 Task: Create new customer invoice with Date Opened: 19-May-23, Select Customer: Palais Royal, Terms: Net 30. Make invoice entry for item-1 with Date: 19-May-23, Description: Victoria's Secret Incredible Max High Impact Sports Bra Black (34-D)
, Income Account: Income:Sales, Quantity: 3, Unit Price: 14.29, Sales Tax: Y, Sales Tax Included: N, Tax Table: Sales Tax. Make entry for item-2 with Date: 19-May-23, Description: Johnson's Tear-Free Bedtime Baby Bath Soothing Aromas (15 oz), Income Account: Income:Sales, Quantity: 2, Unit Price: 15.99, Sales Tax: Y, Sales Tax Included: N, Tax Table: Sales Tax. Post Invoice with Post Date: 19-May-23, Post to Accounts: Assets:Accounts Receivable. Pay / Process Payment with Transaction Date: 17-Jun-23, Amount: 77.84, Transfer Account: Checking Account. Go to 'Print Invoice'.
Action: Mouse moved to (161, 26)
Screenshot: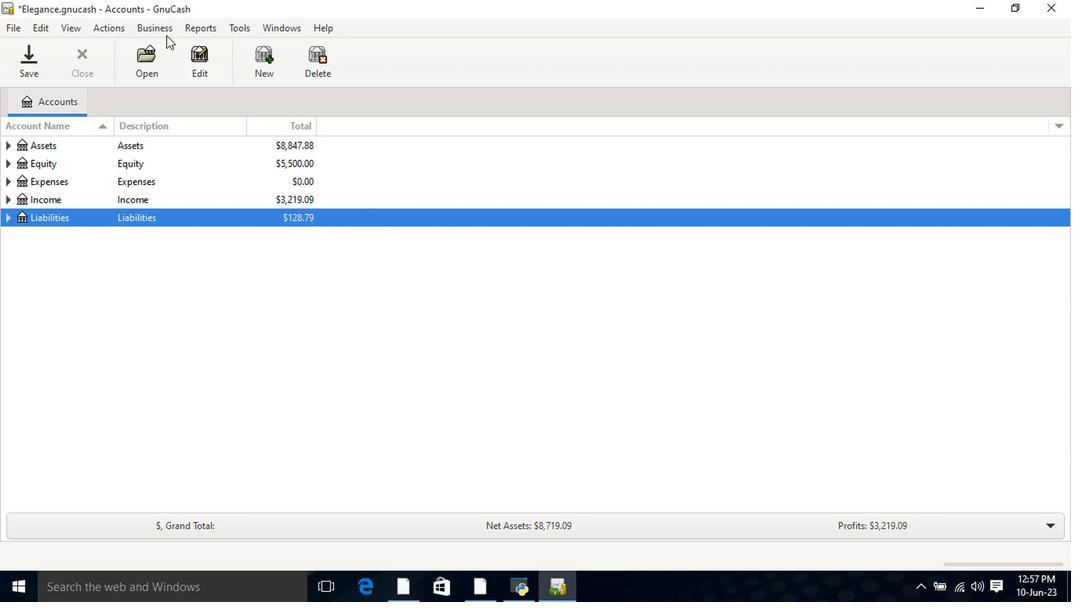 
Action: Mouse pressed left at (161, 26)
Screenshot: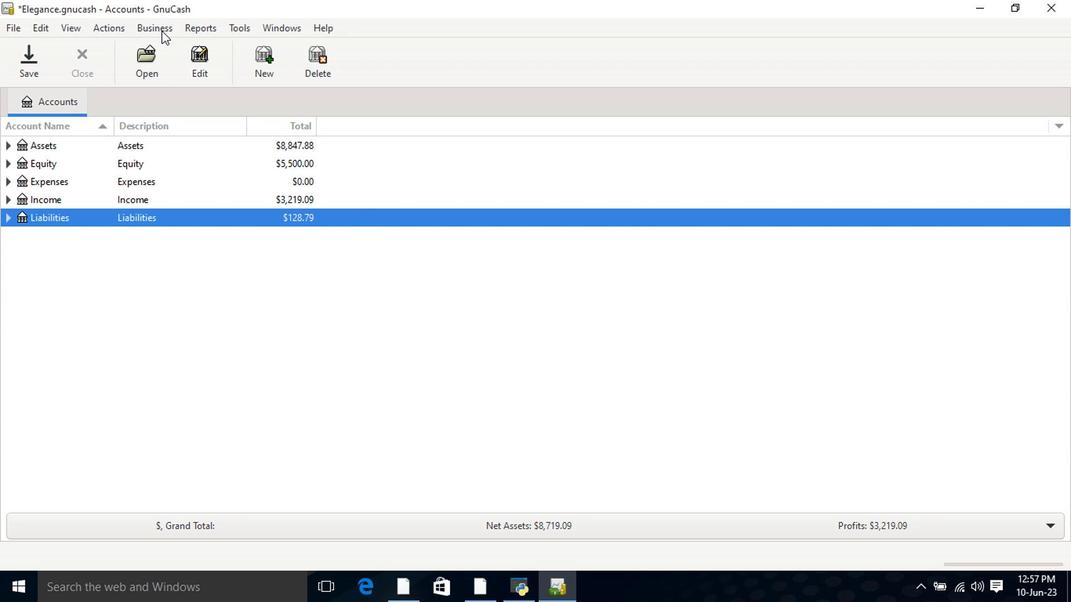 
Action: Mouse moved to (164, 36)
Screenshot: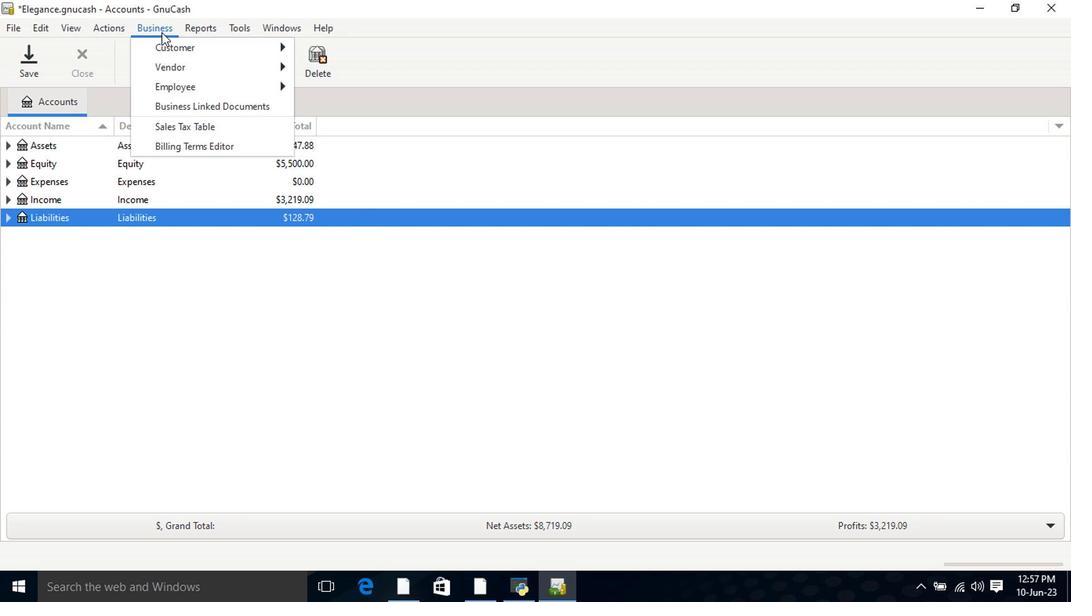 
Action: Mouse pressed left at (164, 36)
Screenshot: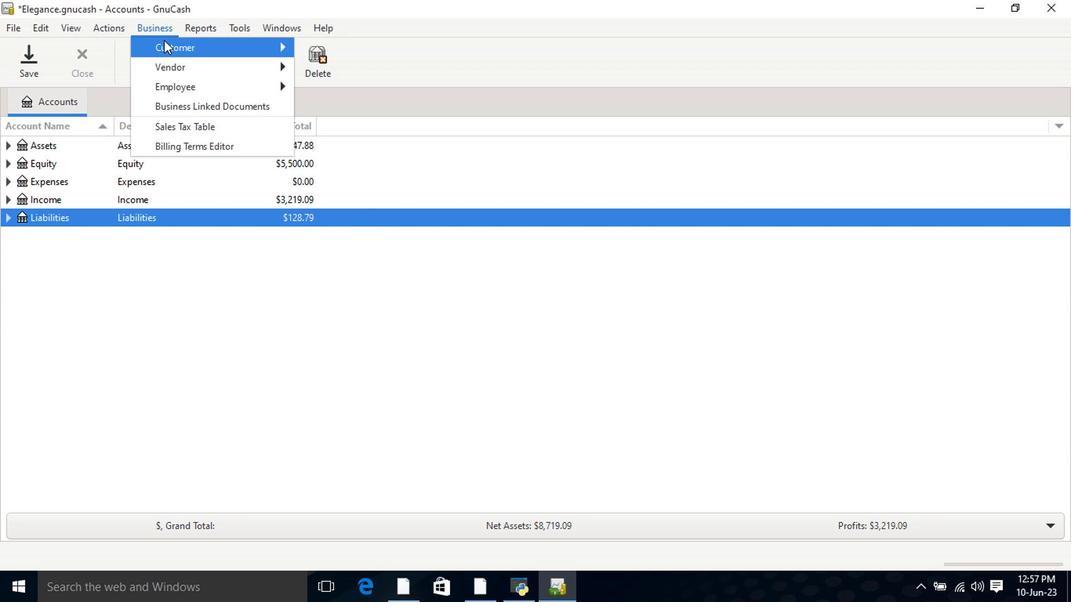 
Action: Mouse moved to (329, 100)
Screenshot: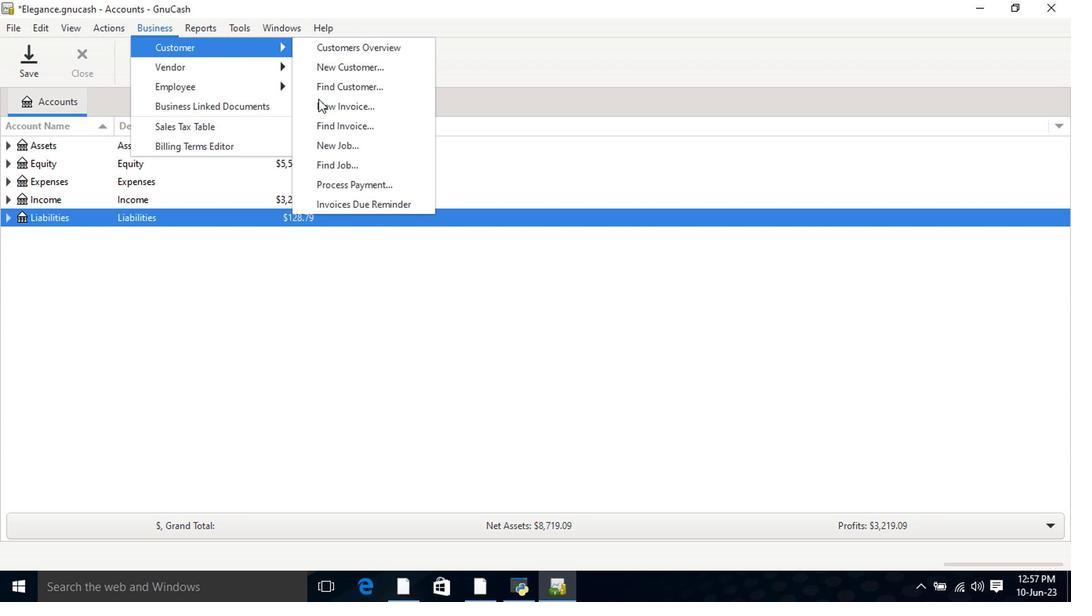 
Action: Mouse pressed left at (329, 100)
Screenshot: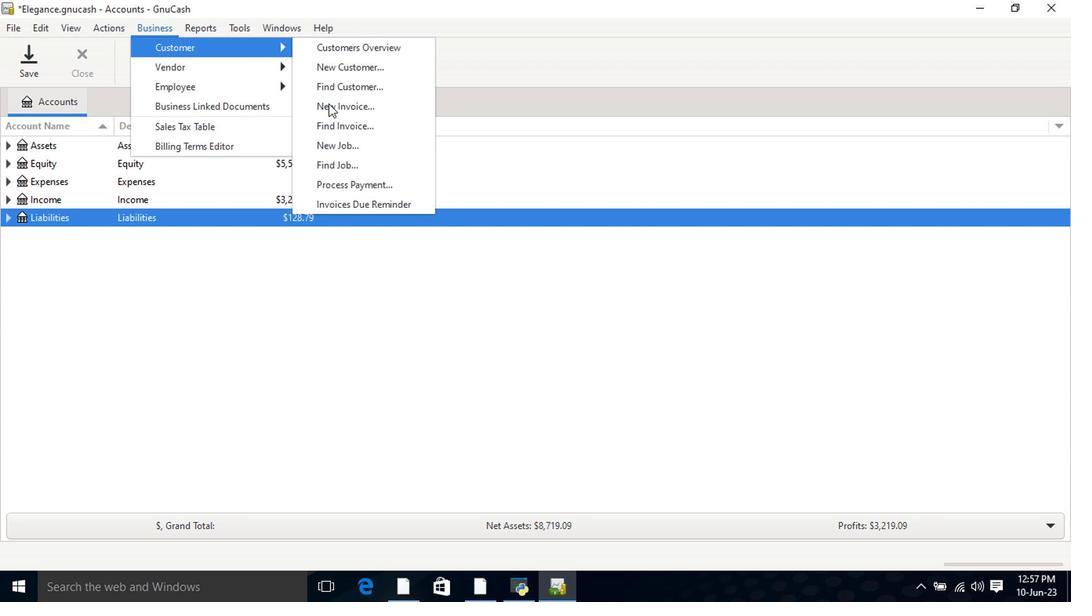 
Action: Mouse moved to (639, 240)
Screenshot: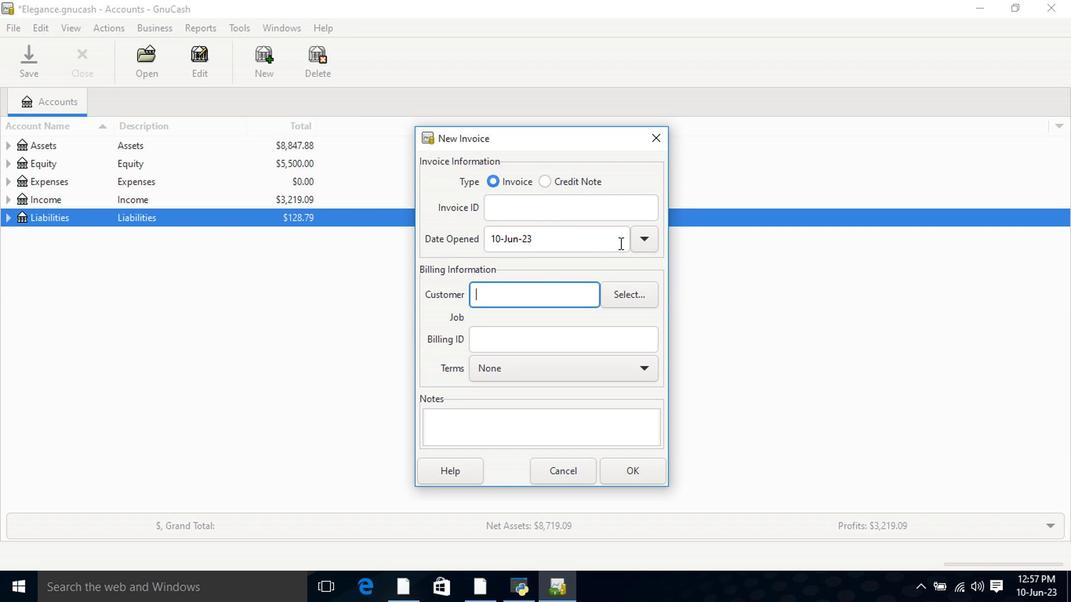 
Action: Mouse pressed left at (639, 240)
Screenshot: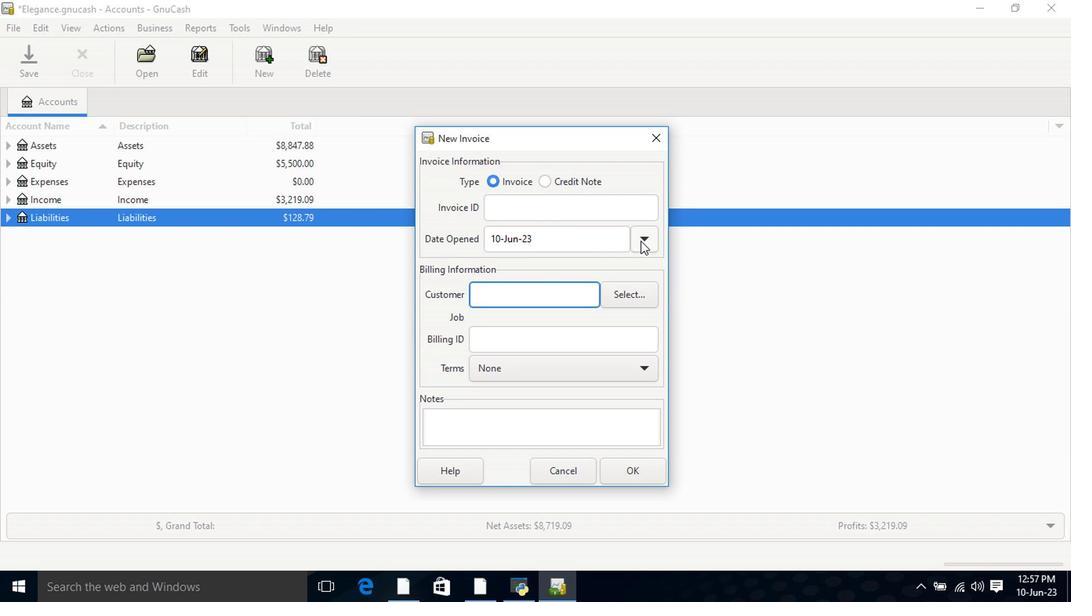 
Action: Mouse moved to (521, 263)
Screenshot: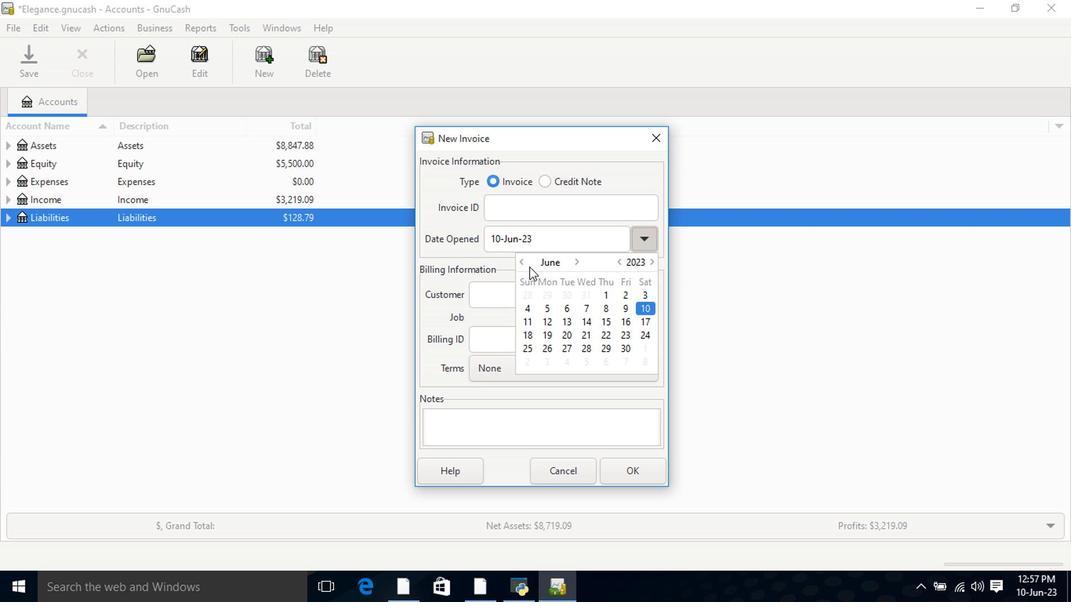 
Action: Mouse pressed left at (521, 263)
Screenshot: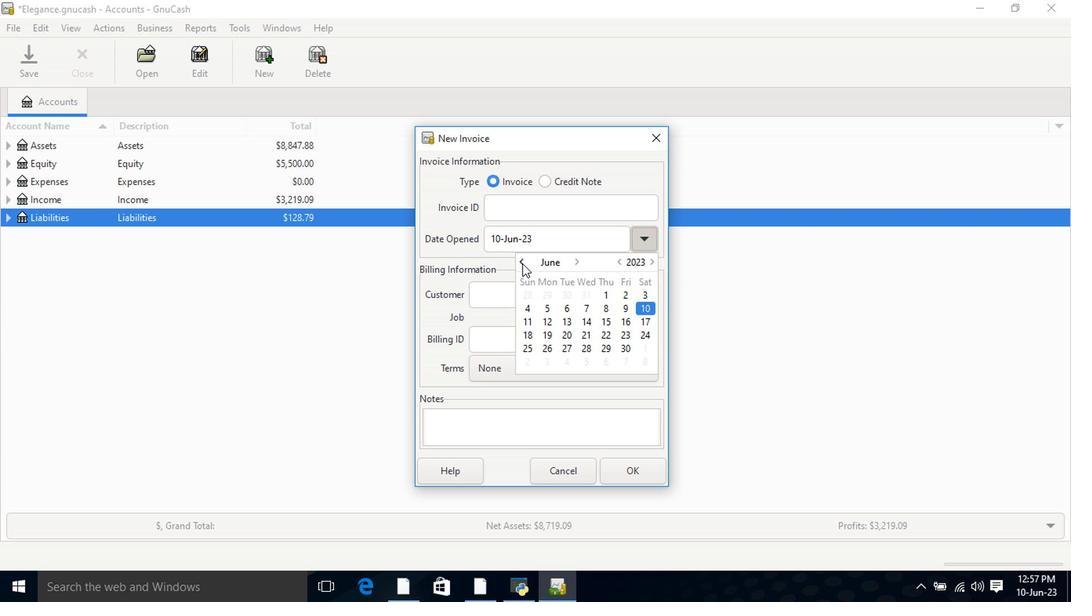 
Action: Mouse moved to (625, 321)
Screenshot: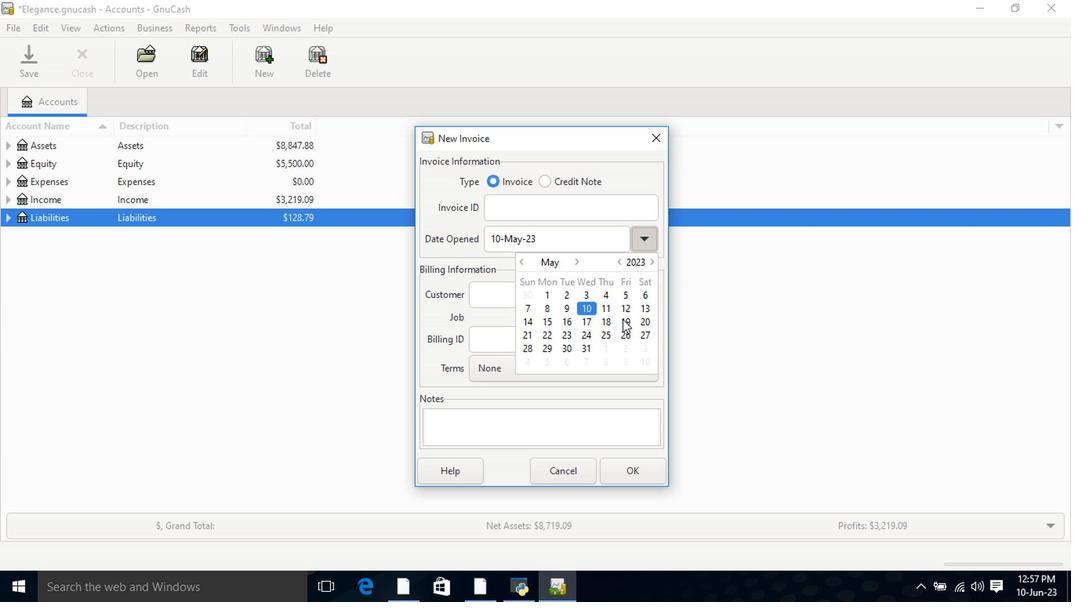 
Action: Mouse pressed left at (625, 321)
Screenshot: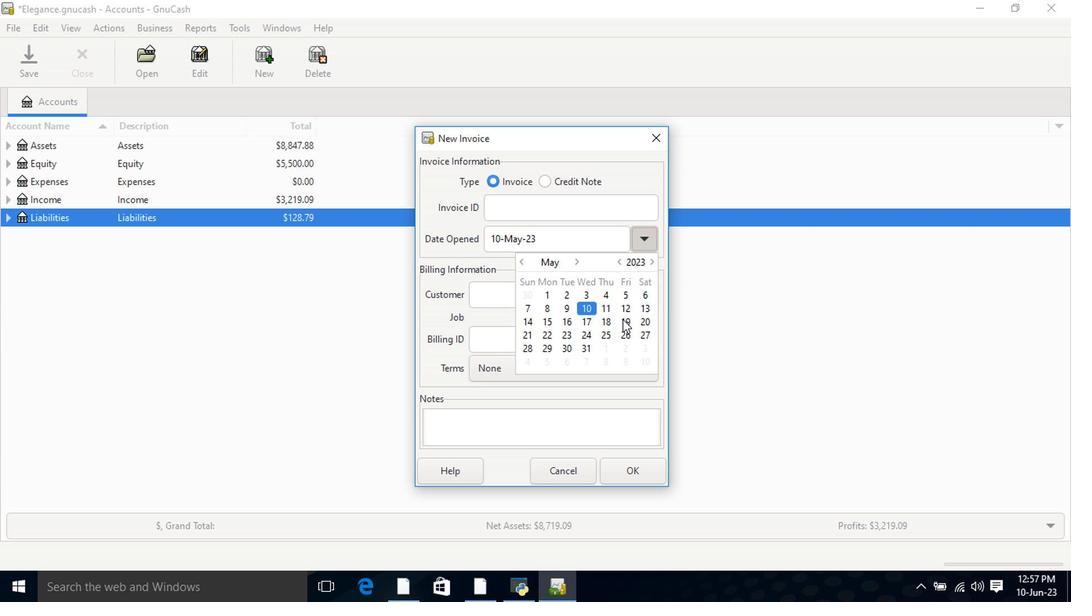 
Action: Mouse pressed left at (625, 321)
Screenshot: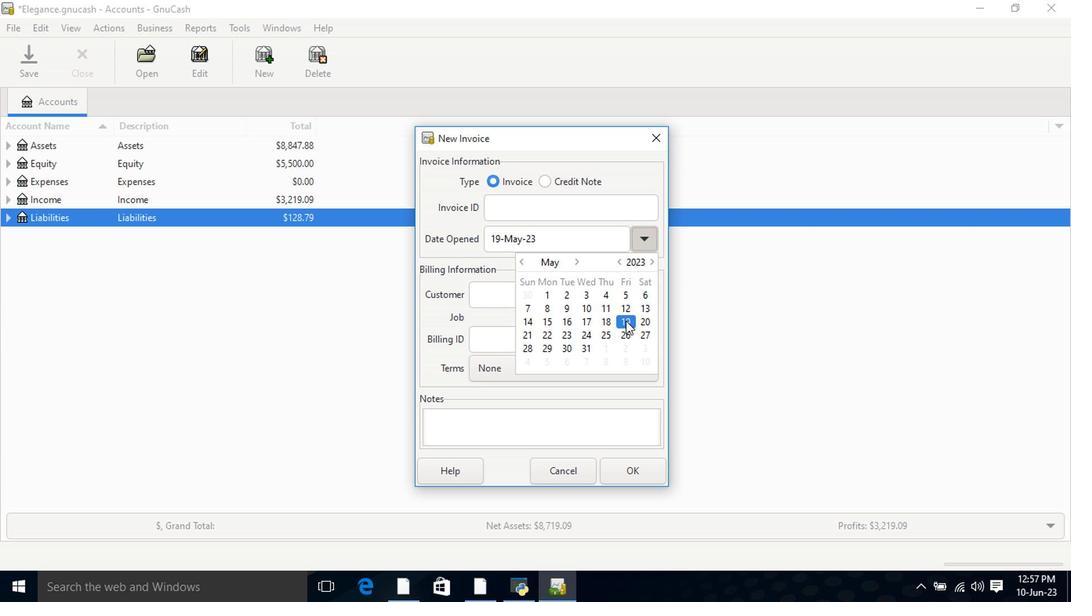 
Action: Mouse moved to (548, 292)
Screenshot: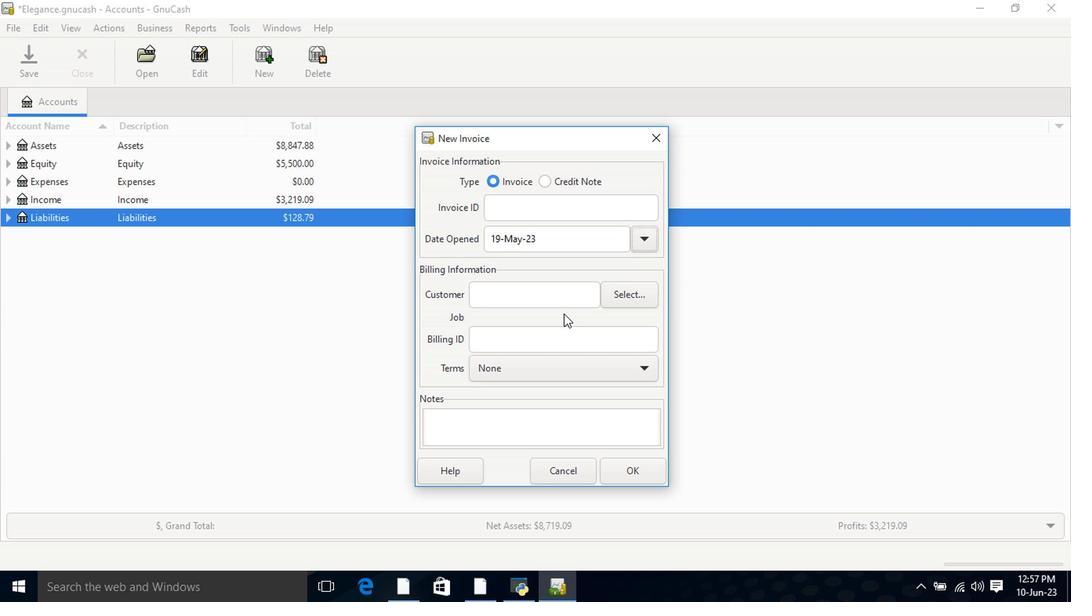
Action: Mouse pressed left at (548, 292)
Screenshot: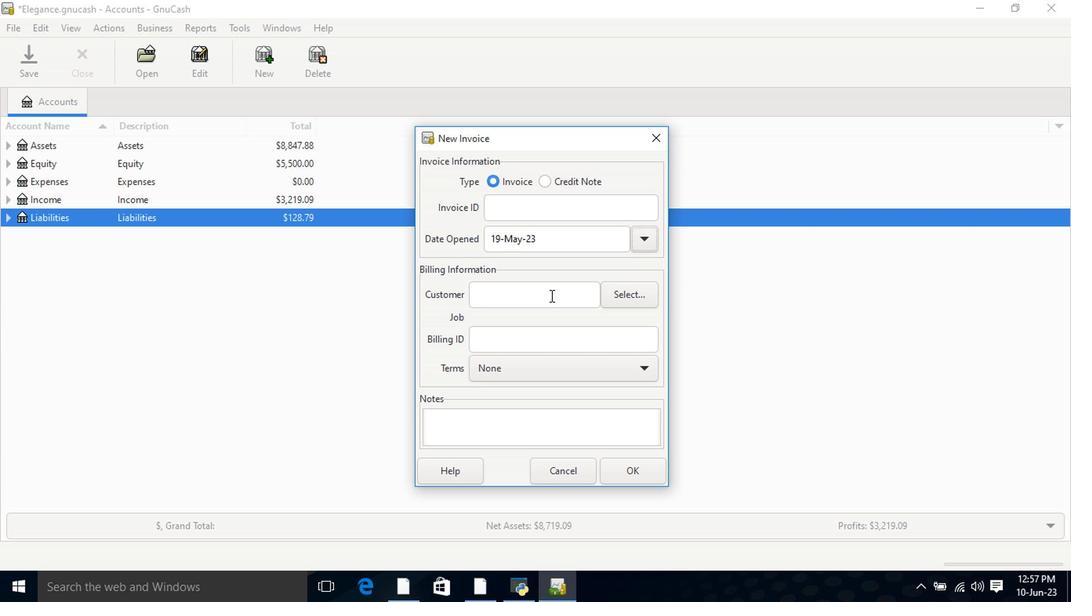 
Action: Key pressed <Key.shift>Pal
Screenshot: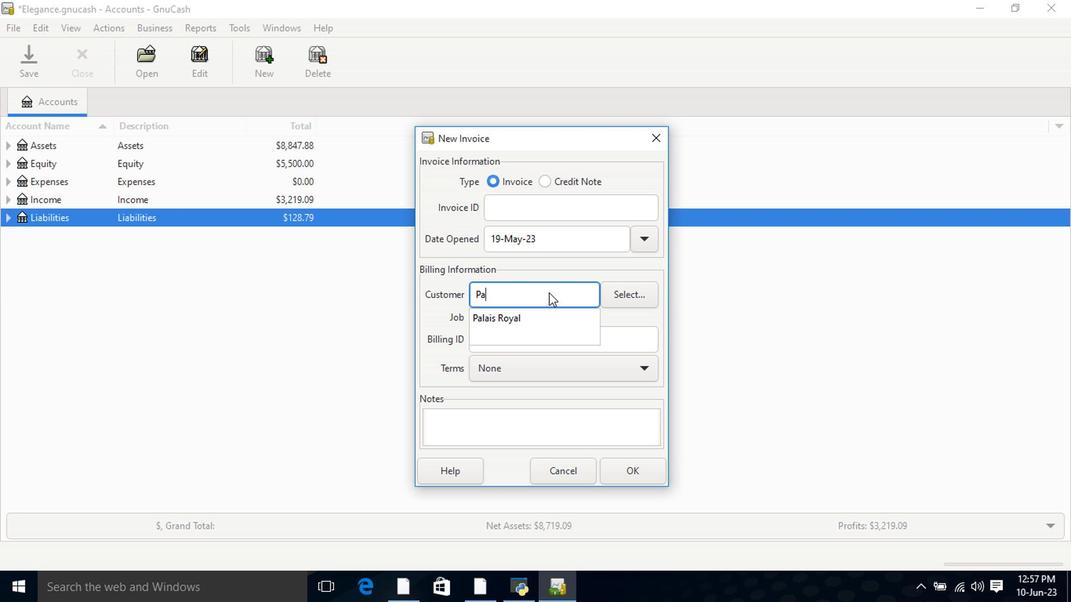 
Action: Mouse moved to (538, 316)
Screenshot: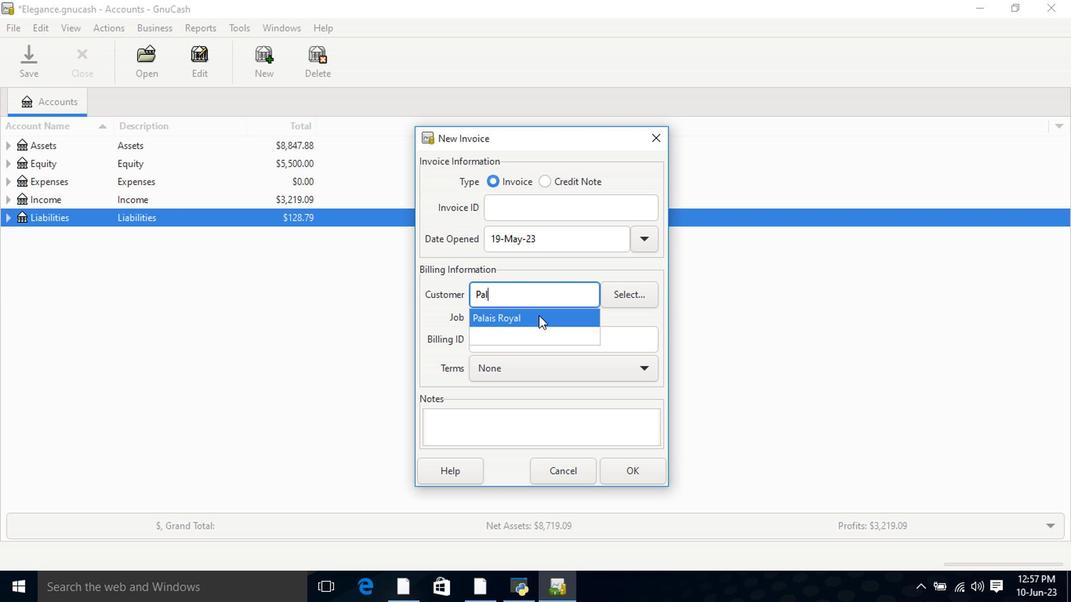
Action: Mouse pressed left at (538, 316)
Screenshot: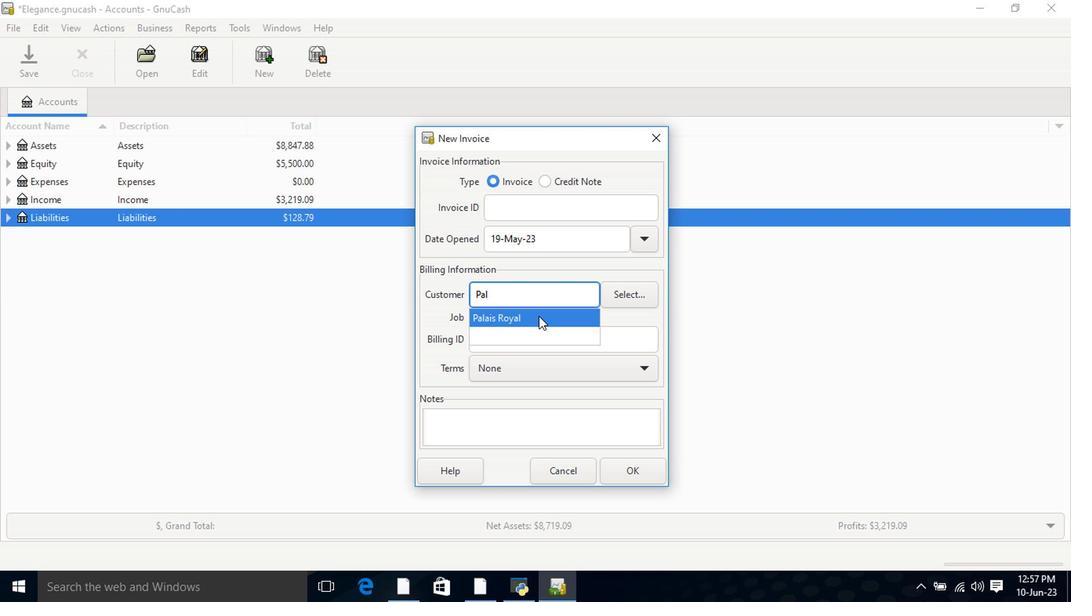 
Action: Mouse moved to (549, 383)
Screenshot: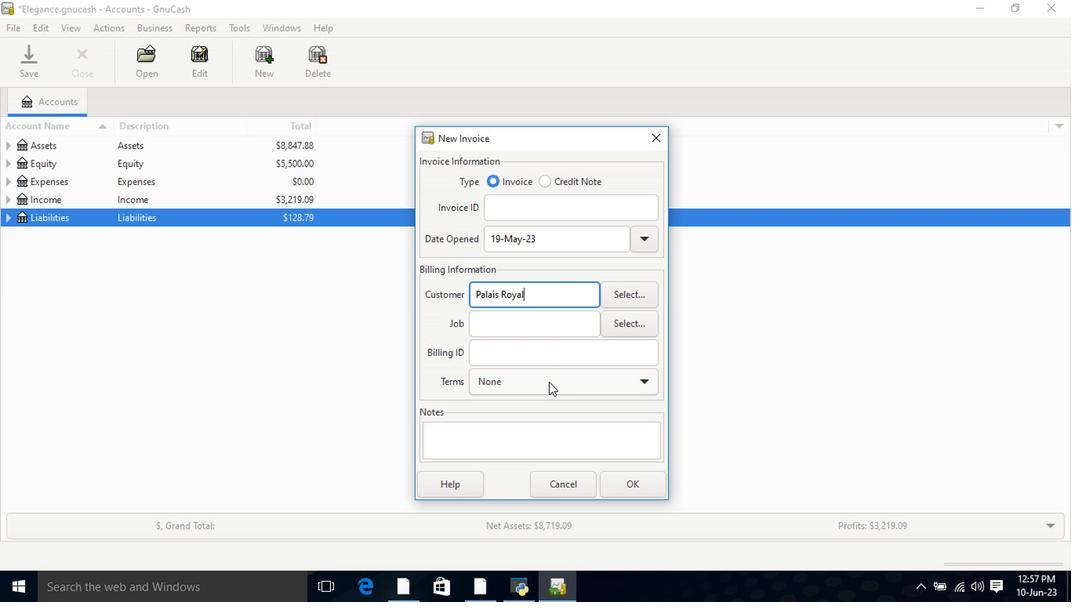 
Action: Mouse pressed left at (549, 383)
Screenshot: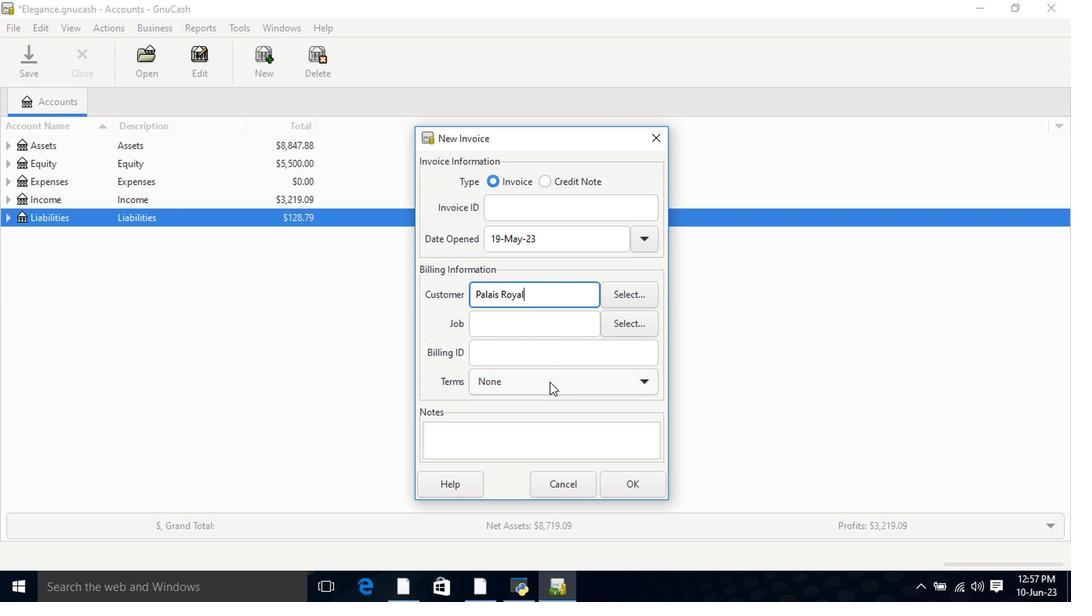 
Action: Mouse moved to (549, 427)
Screenshot: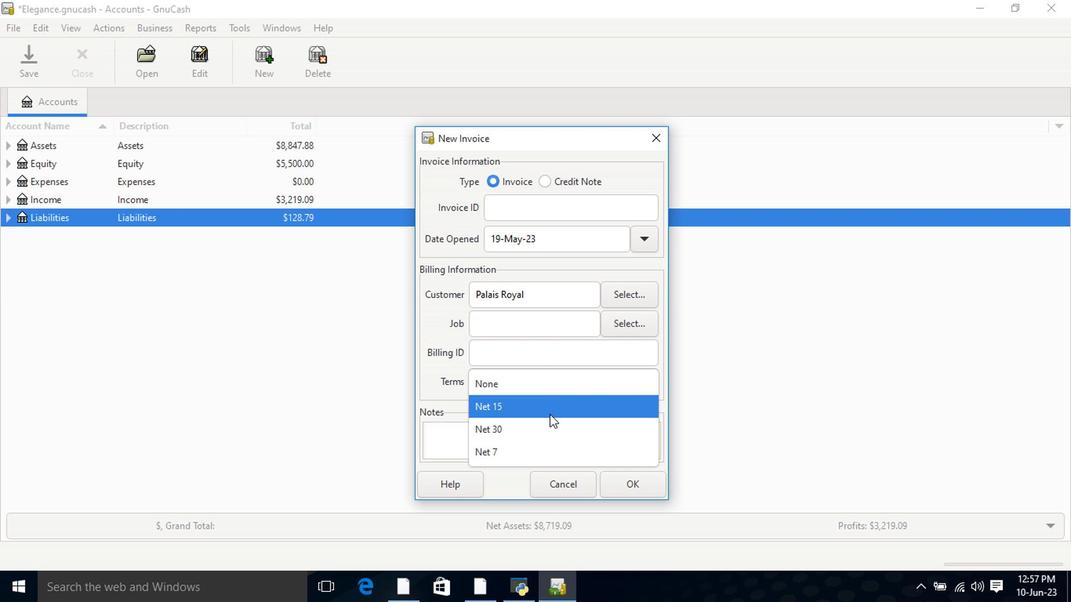 
Action: Mouse pressed left at (549, 427)
Screenshot: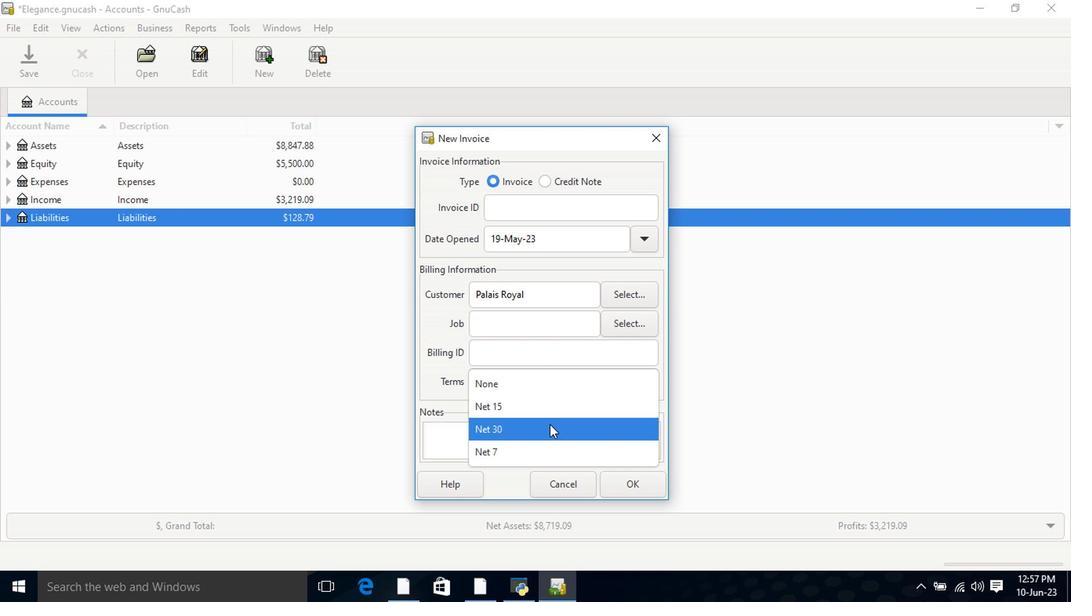 
Action: Mouse moved to (622, 483)
Screenshot: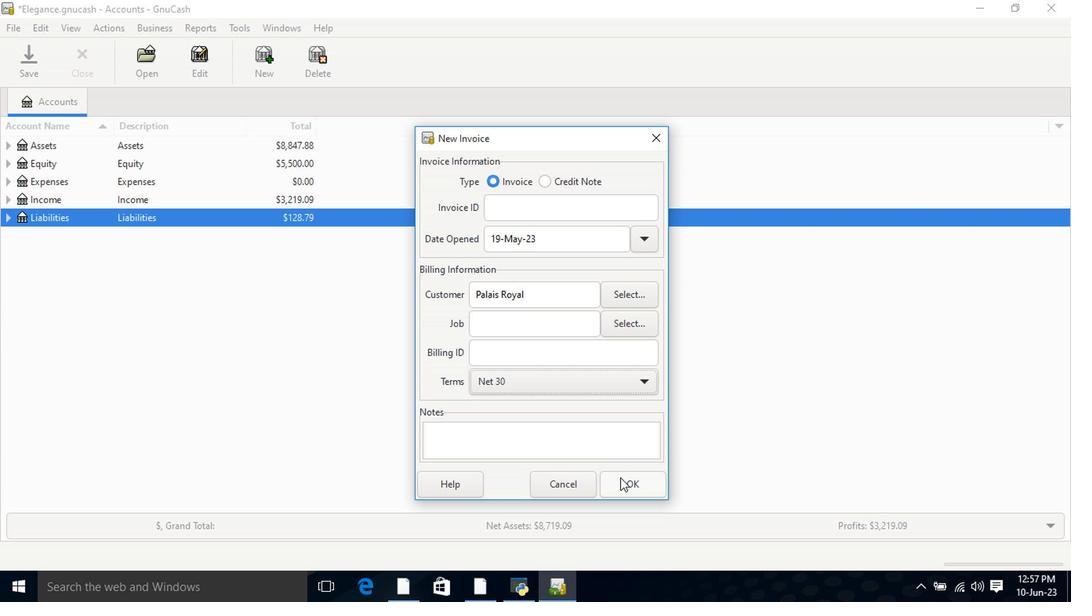 
Action: Mouse pressed left at (622, 483)
Screenshot: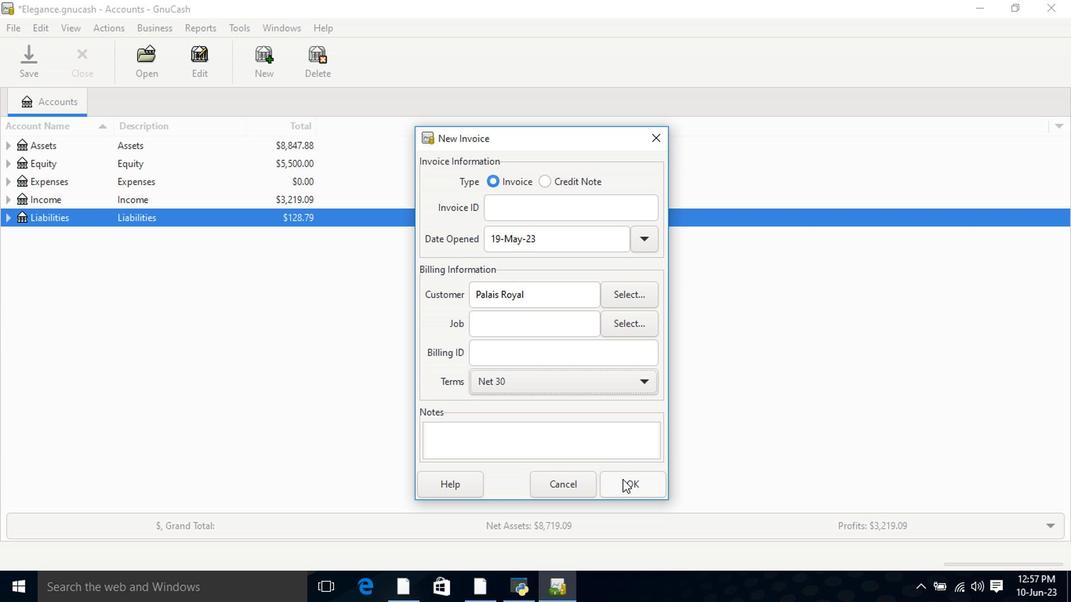 
Action: Mouse moved to (75, 303)
Screenshot: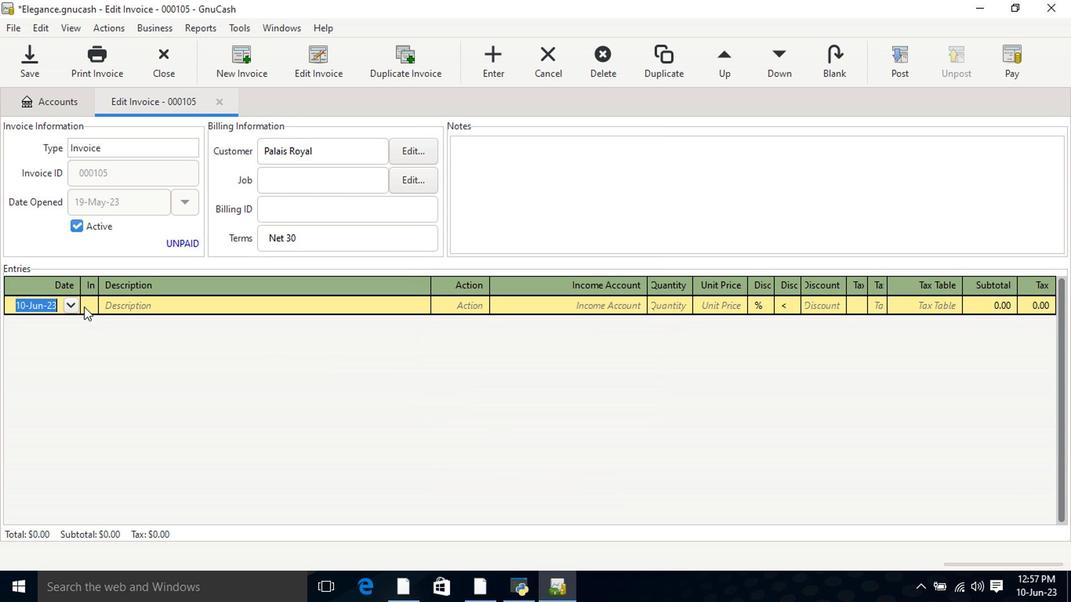 
Action: Mouse pressed left at (75, 303)
Screenshot: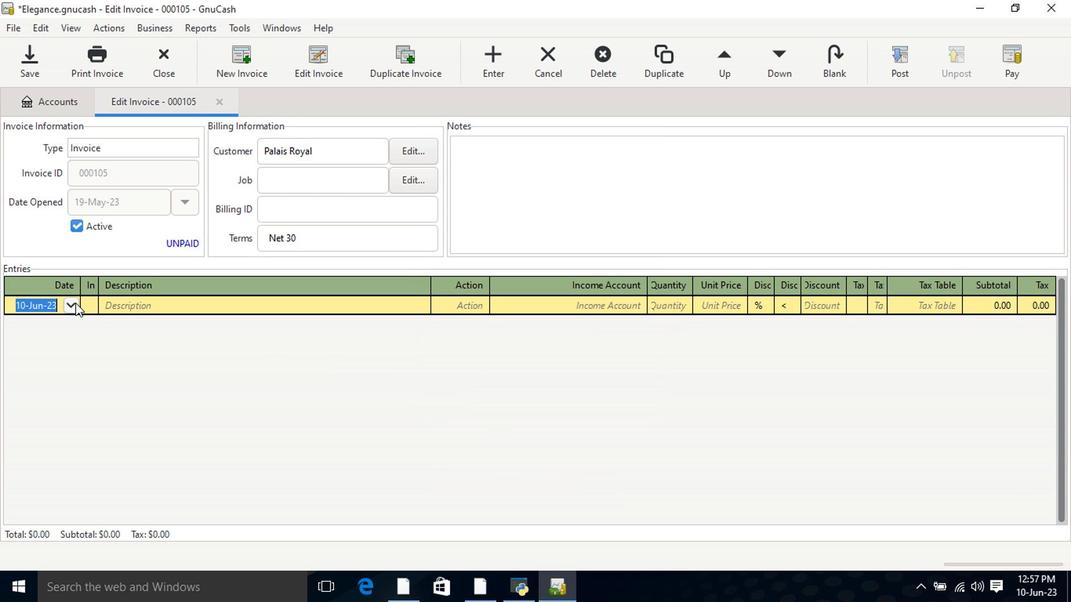 
Action: Mouse moved to (10, 328)
Screenshot: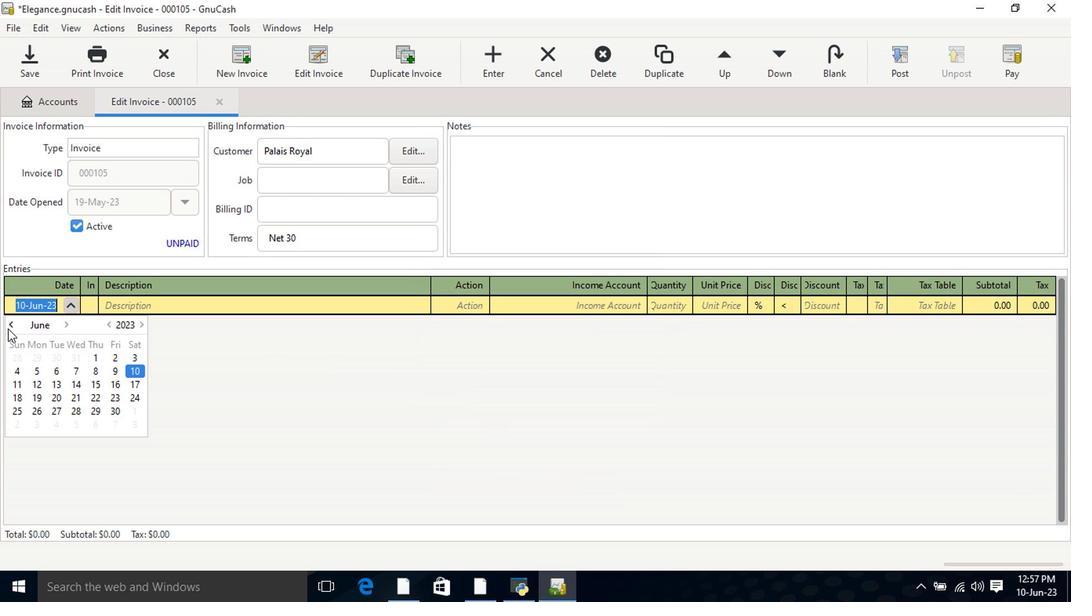 
Action: Mouse pressed left at (10, 328)
Screenshot: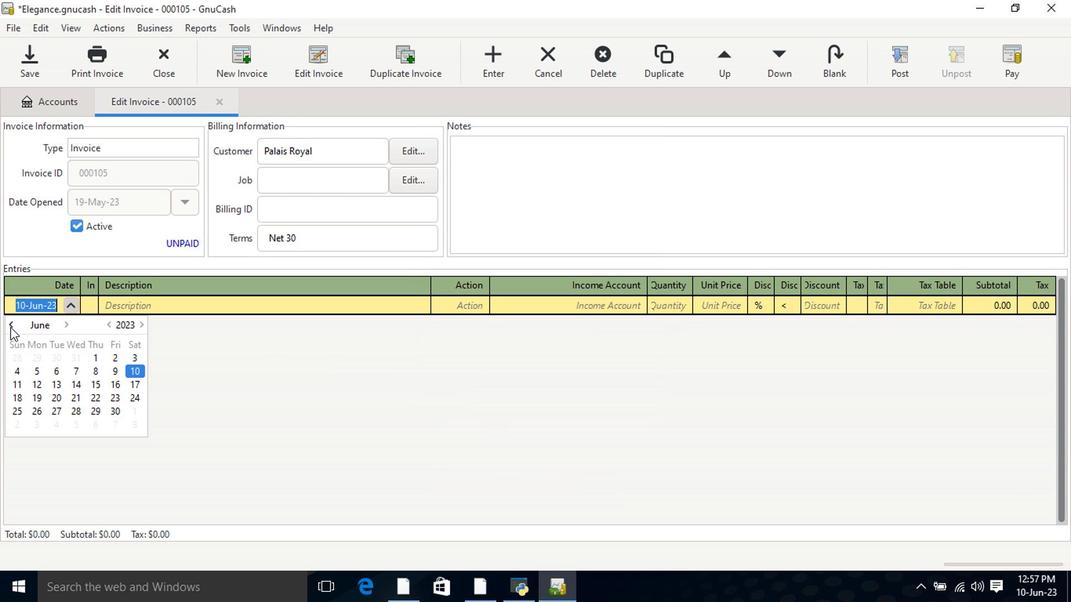 
Action: Mouse moved to (116, 387)
Screenshot: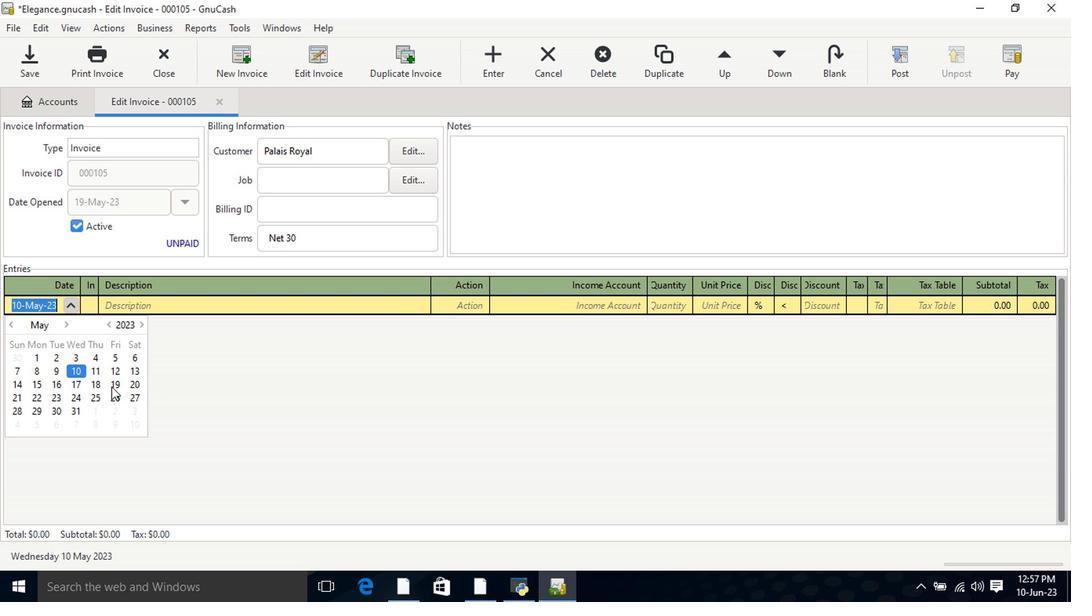 
Action: Mouse pressed left at (116, 387)
Screenshot: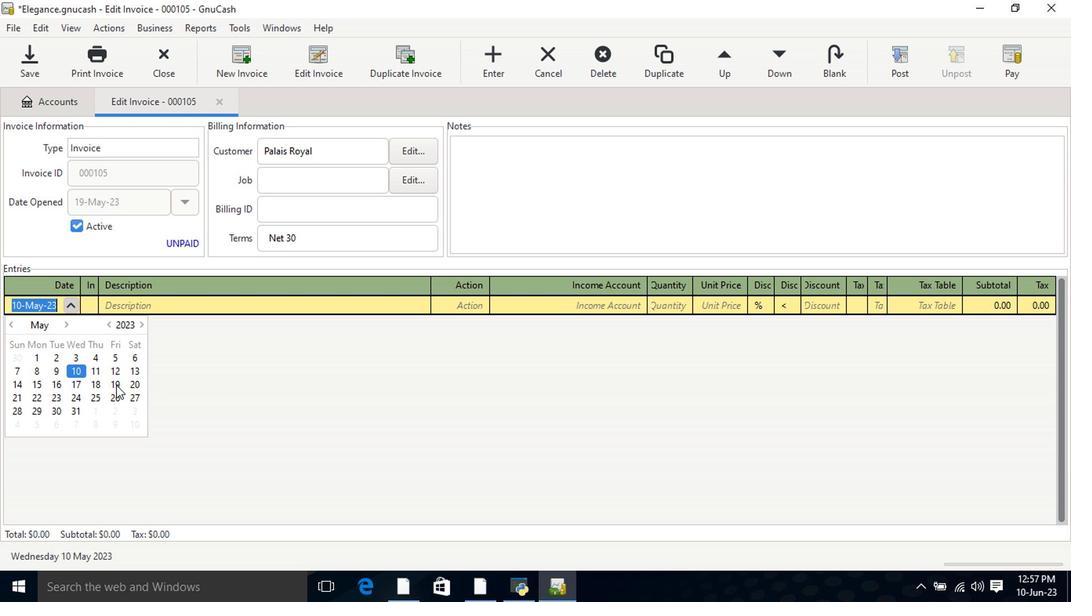 
Action: Mouse pressed left at (116, 387)
Screenshot: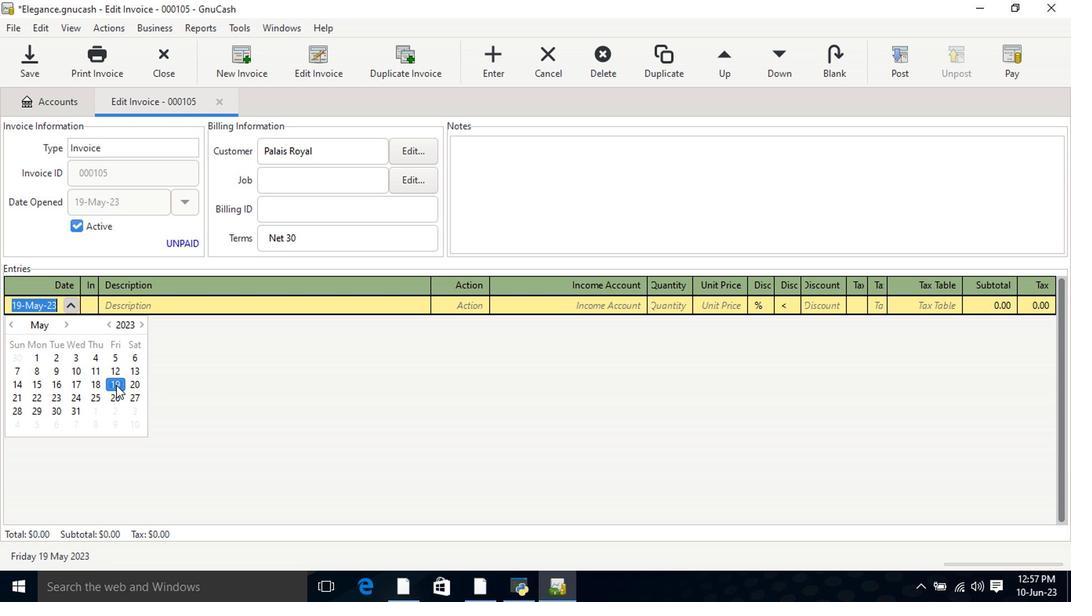 
Action: Mouse moved to (172, 306)
Screenshot: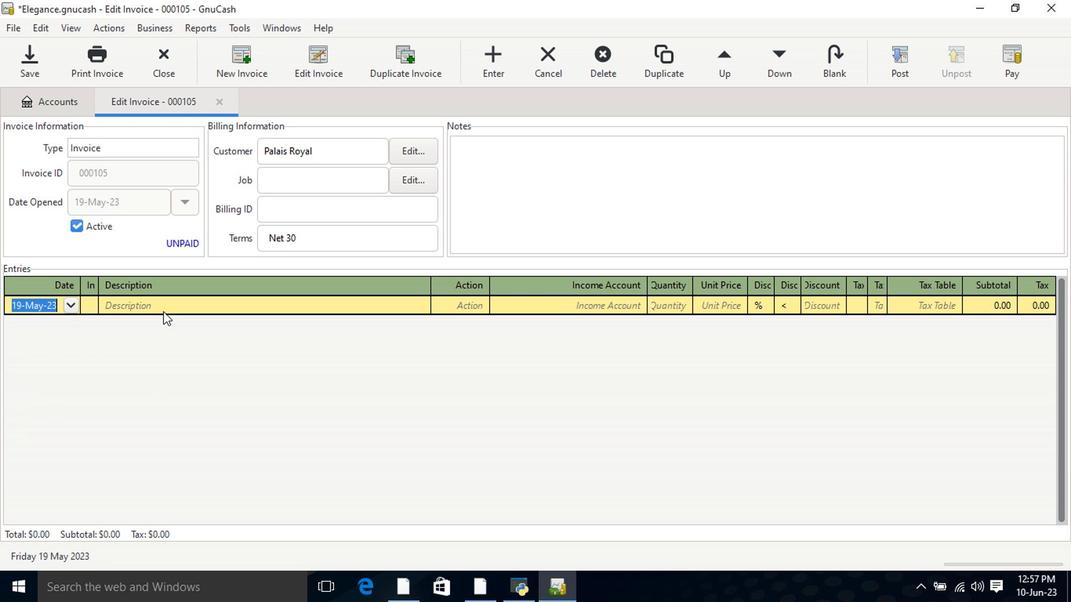 
Action: Mouse pressed left at (172, 306)
Screenshot: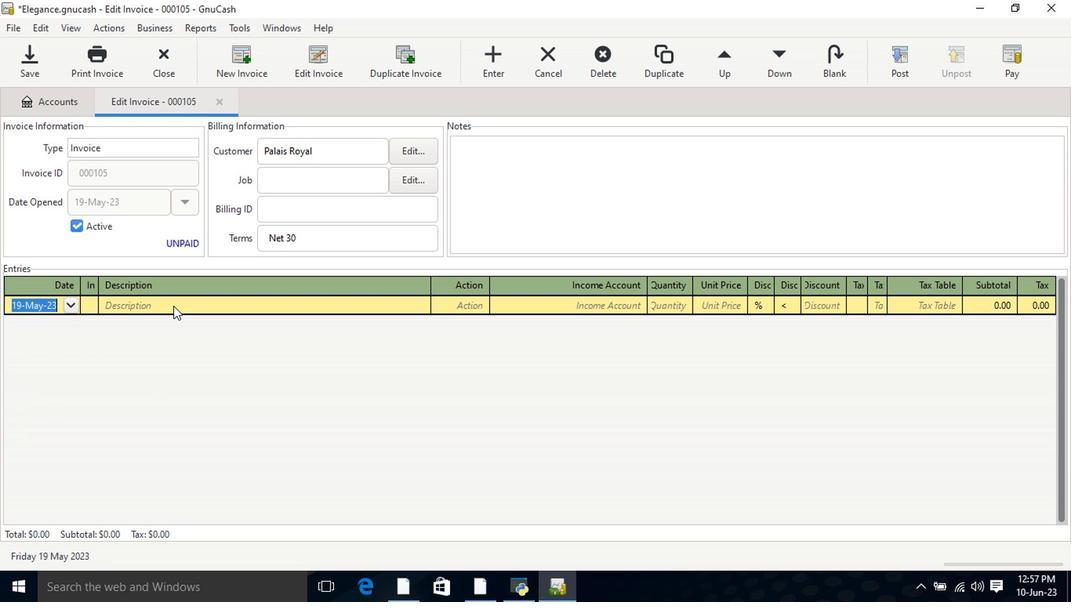 
Action: Key pressed <Key.shift><Key.shift><Key.shift><Key.shift>Victoria's<Key.space><Key.shift>Scre<Key.backspace><Key.backspace><Key.backspace><Key.backspace><Key.shift>Secret<Key.space><Key.shift>Incredible<Key.space><Key.shift>Max<Key.space><Key.shift>High<Key.space><Key.shift>Impact<Key.space><Key.shift>Sports<Key.space><Key.shift>Bra<Key.space><Key.shift>Black<Key.space><Key.shift_r>)<Key.backspace><Key.shift_r>(34-<Key.shift>D<Key.shift_r>)<Key.tab><Key.tab>incom<Key.down><Key.down><Key.down><Key.tab>3<Key.tab>14.29<Key.tab>
Screenshot: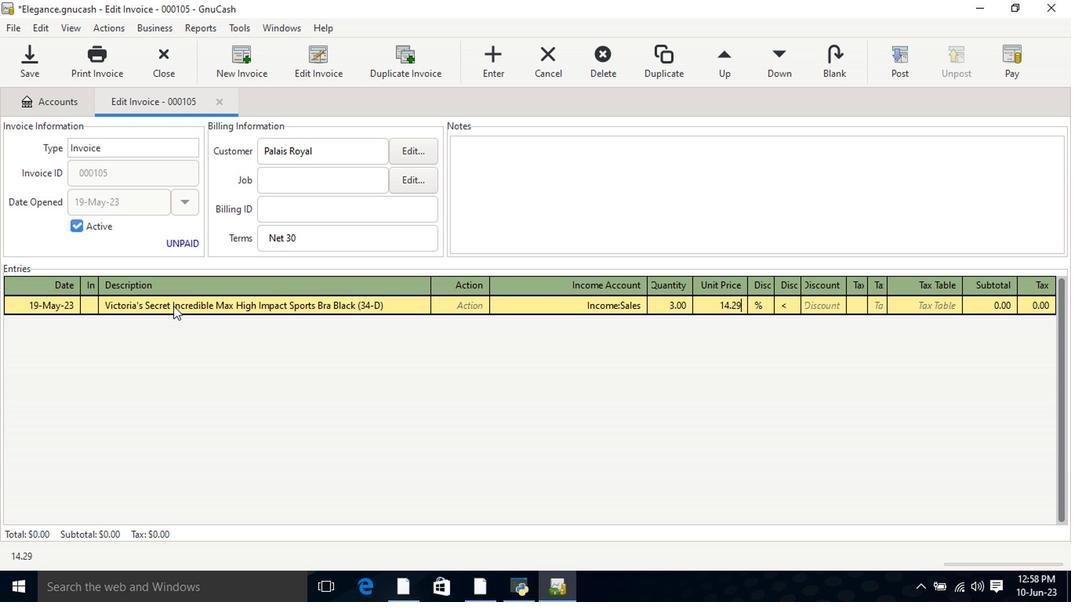 
Action: Mouse moved to (860, 307)
Screenshot: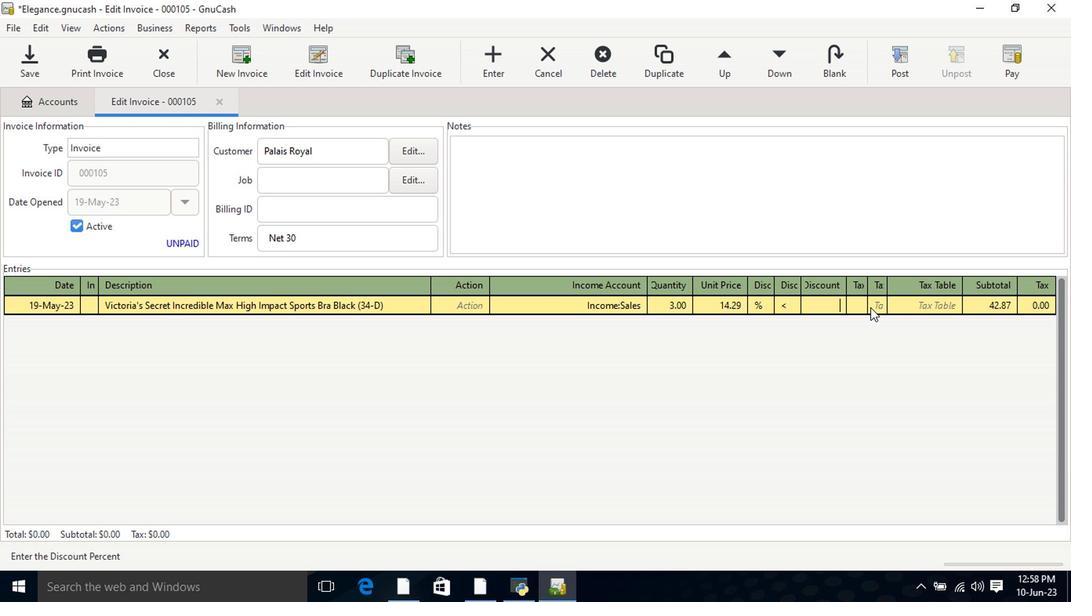 
Action: Mouse pressed left at (860, 307)
Screenshot: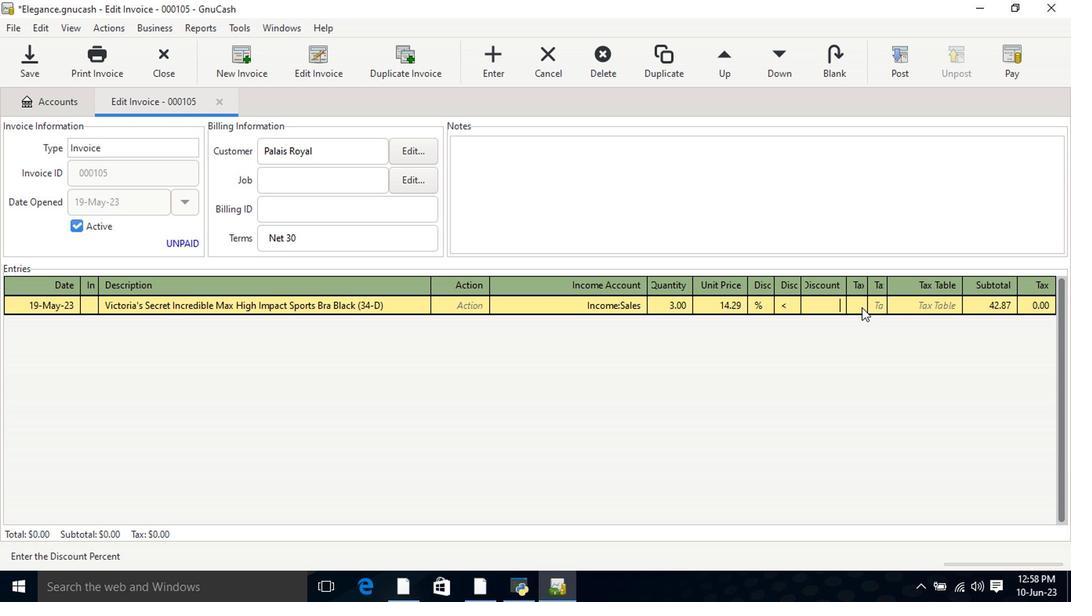 
Action: Mouse moved to (939, 305)
Screenshot: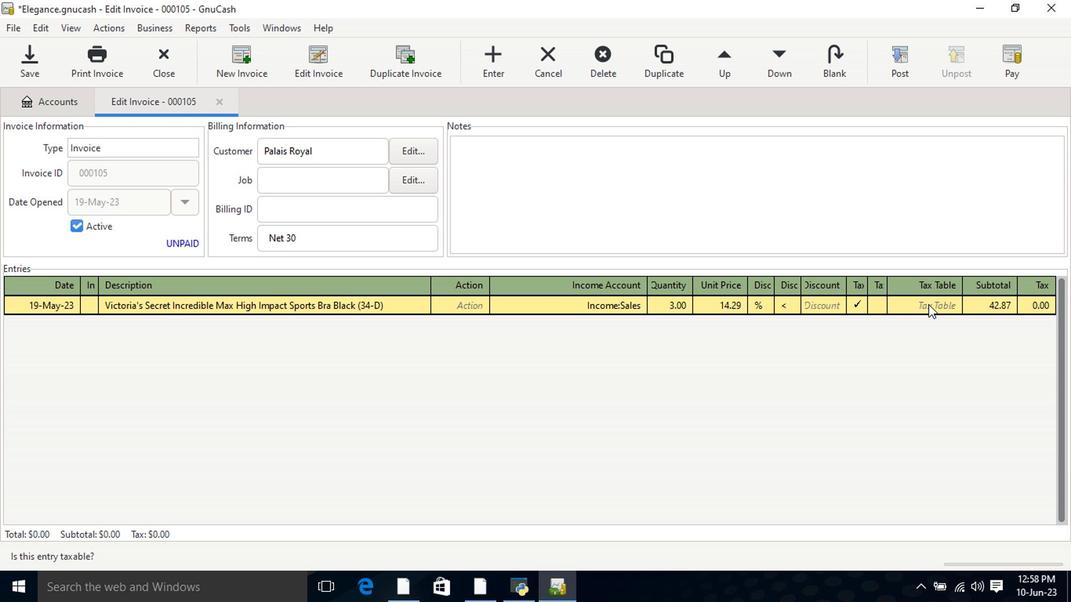 
Action: Mouse pressed left at (939, 305)
Screenshot: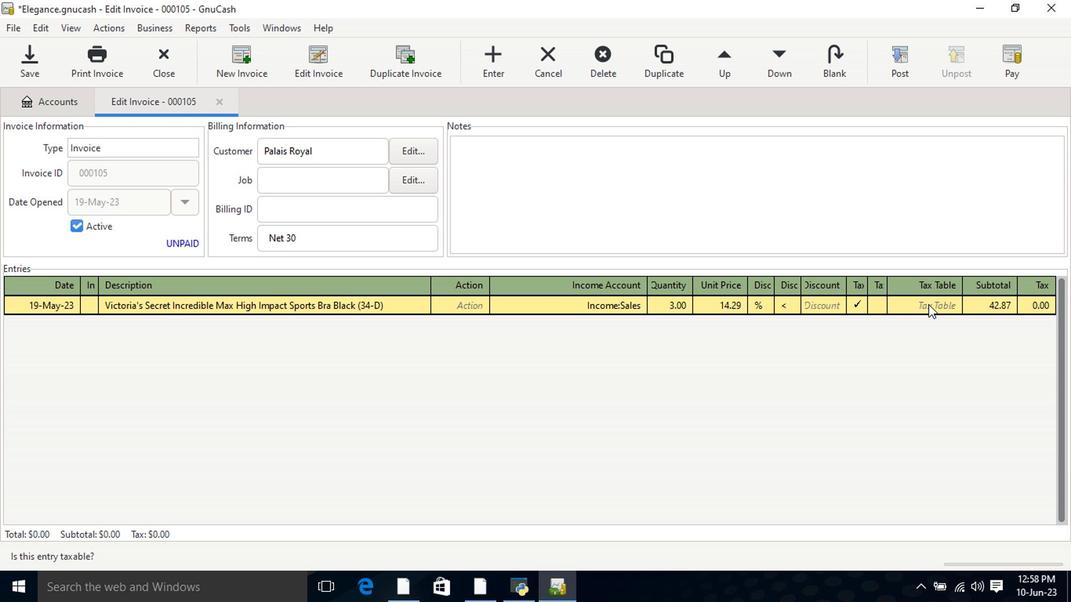 
Action: Mouse moved to (951, 307)
Screenshot: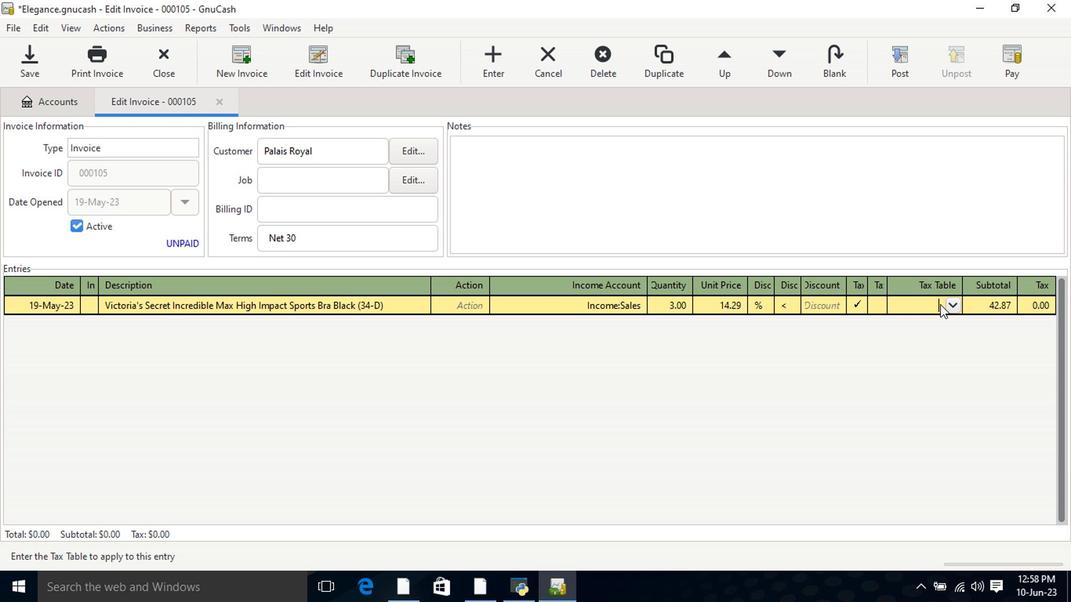 
Action: Mouse pressed left at (951, 307)
Screenshot: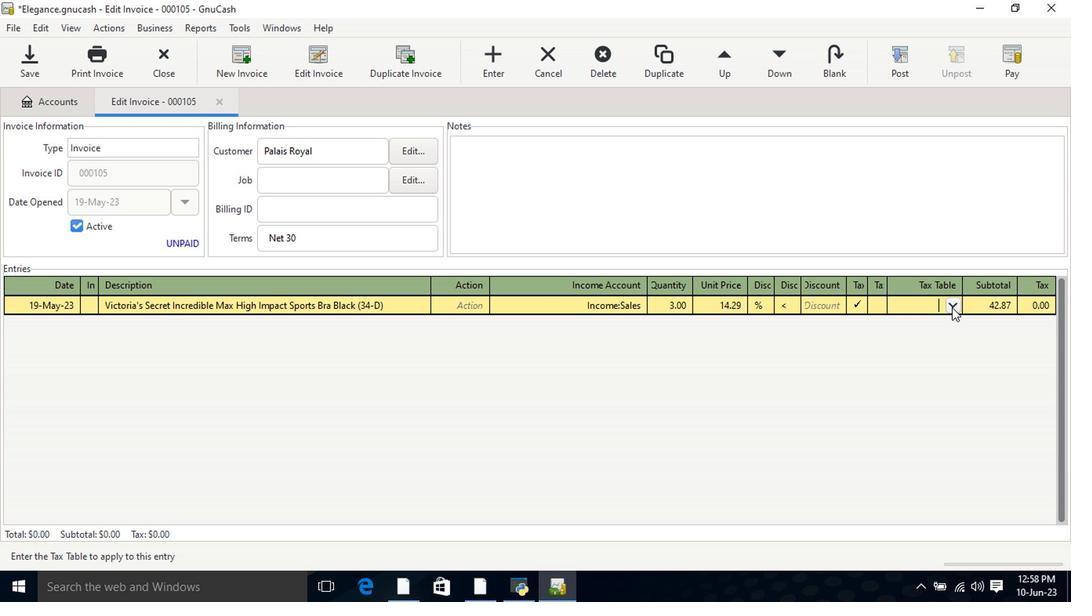 
Action: Mouse moved to (947, 321)
Screenshot: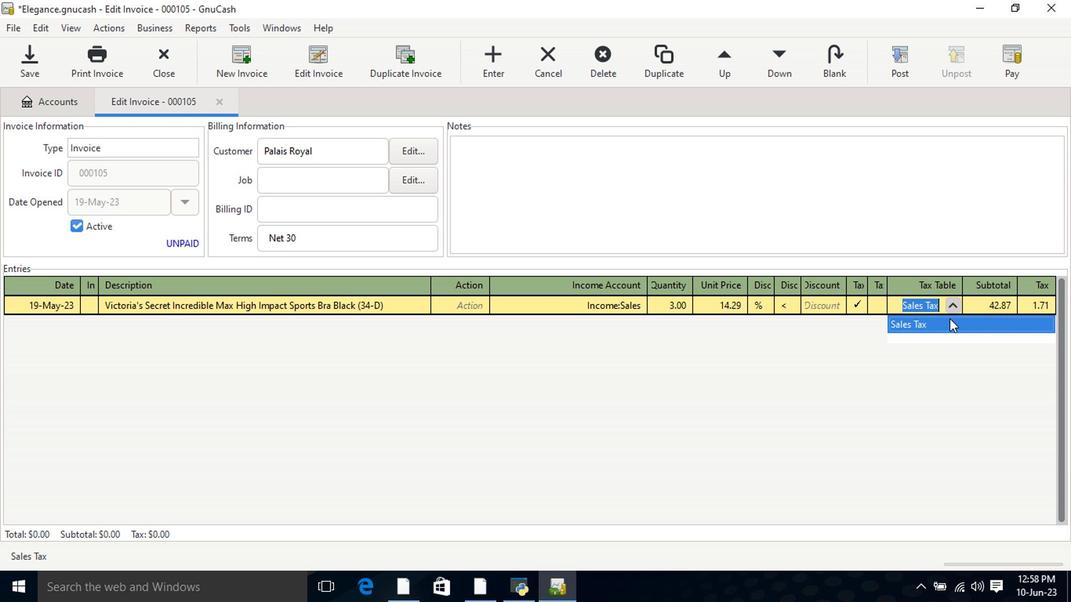 
Action: Mouse pressed left at (947, 321)
Screenshot: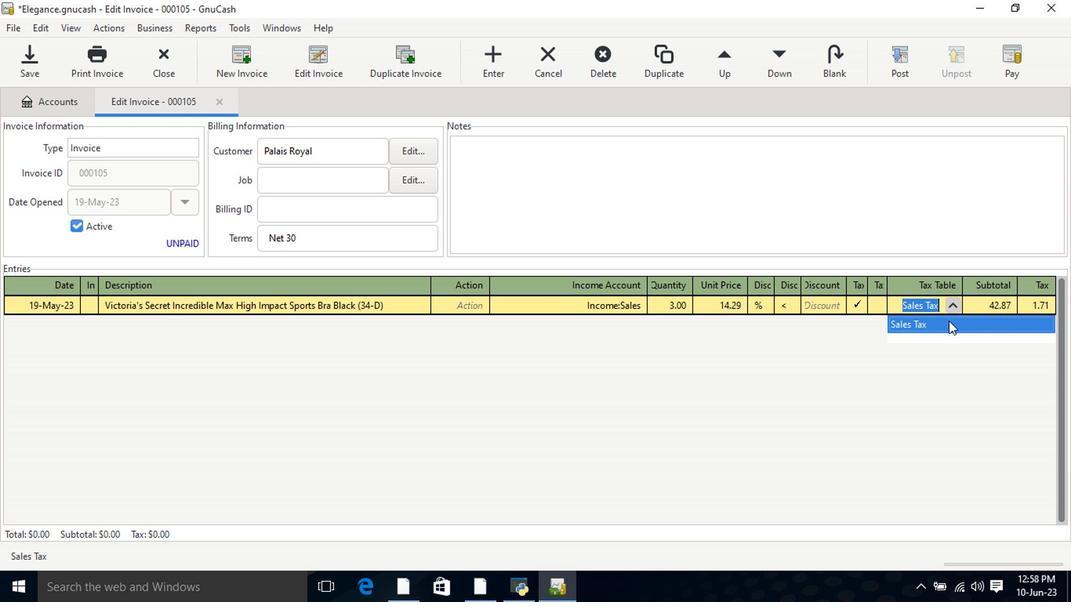 
Action: Key pressed <Key.tab><Key.tab><Key.shift>Ho<Key.backspace><Key.backspace><Key.backspace><Key.shift>Johnson;<Key.backspace>'s<Key.space><Key.shift>Tear-<Key.shift>Free<Key.space><Key.shift><Key.shift>Bedtime<Key.space><Key.shift>Baby<Key.space><Key.shift>Bath<Key.space><Key.shift>Smoothing<Key.space><Key.shift>Aromas<Key.space><Key.shift_r>(15<Key.space>oz<Key.shift_r>)<Key.tab><Key.tab>incom<Key.down><Key.down><Key.down><Key.tab>2<Key.tab>15.99<Key.tab>
Screenshot: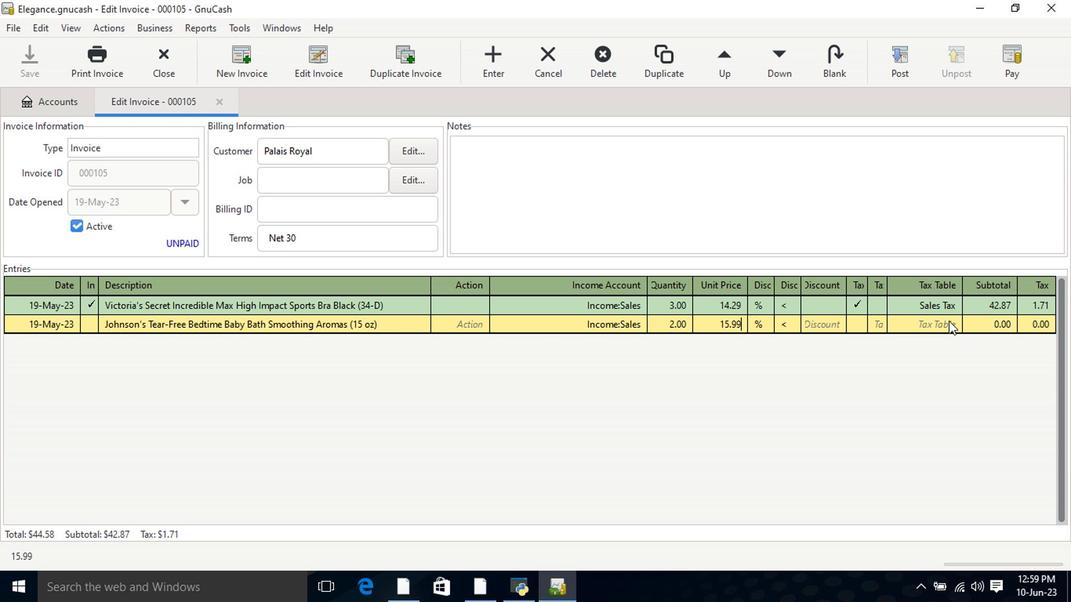 
Action: Mouse moved to (853, 320)
Screenshot: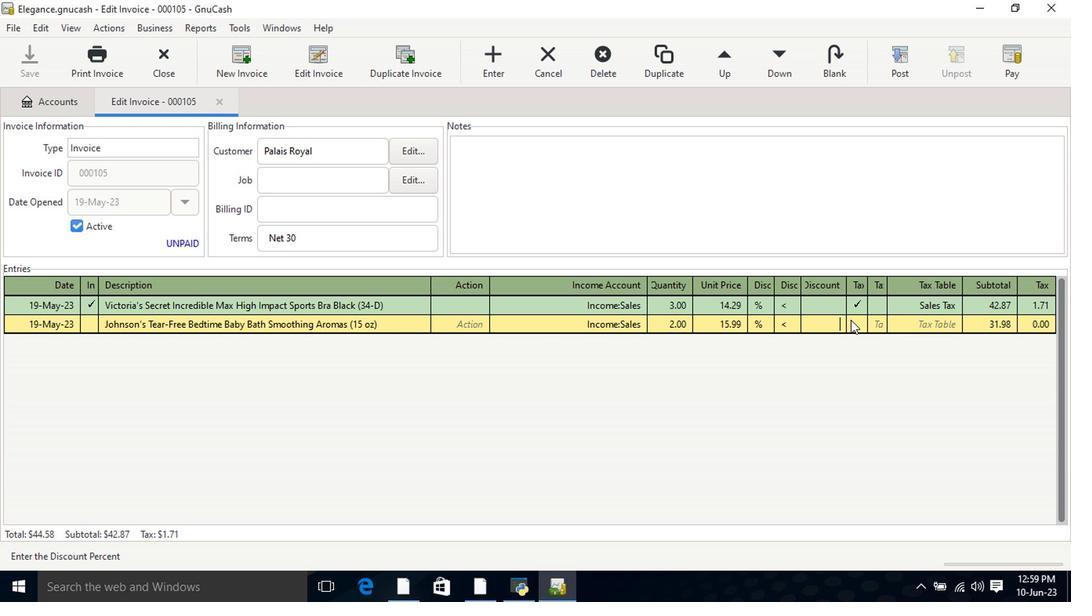 
Action: Mouse pressed left at (853, 320)
Screenshot: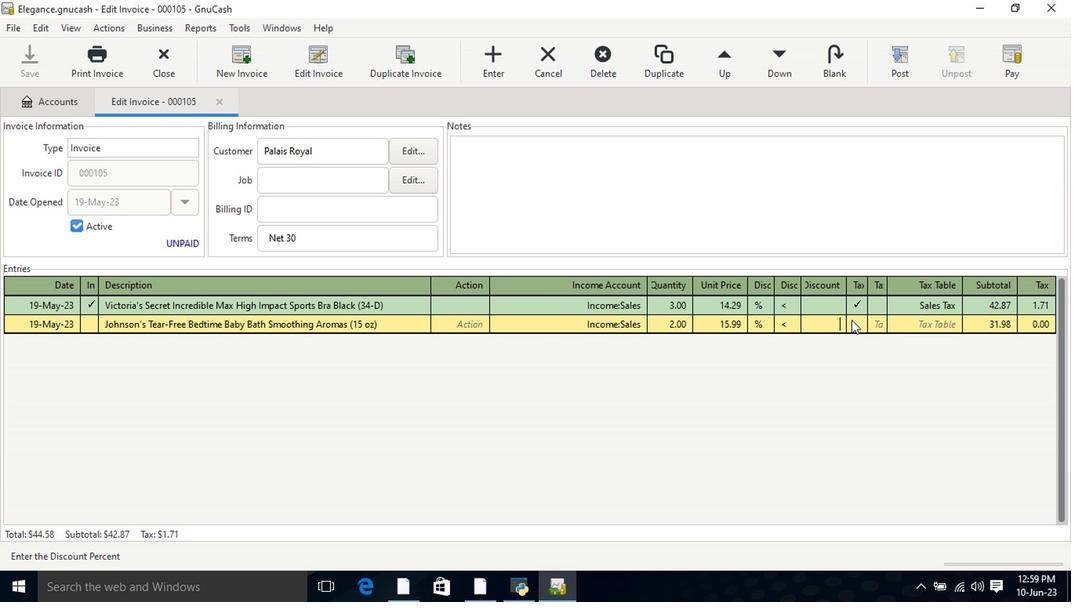 
Action: Mouse moved to (906, 325)
Screenshot: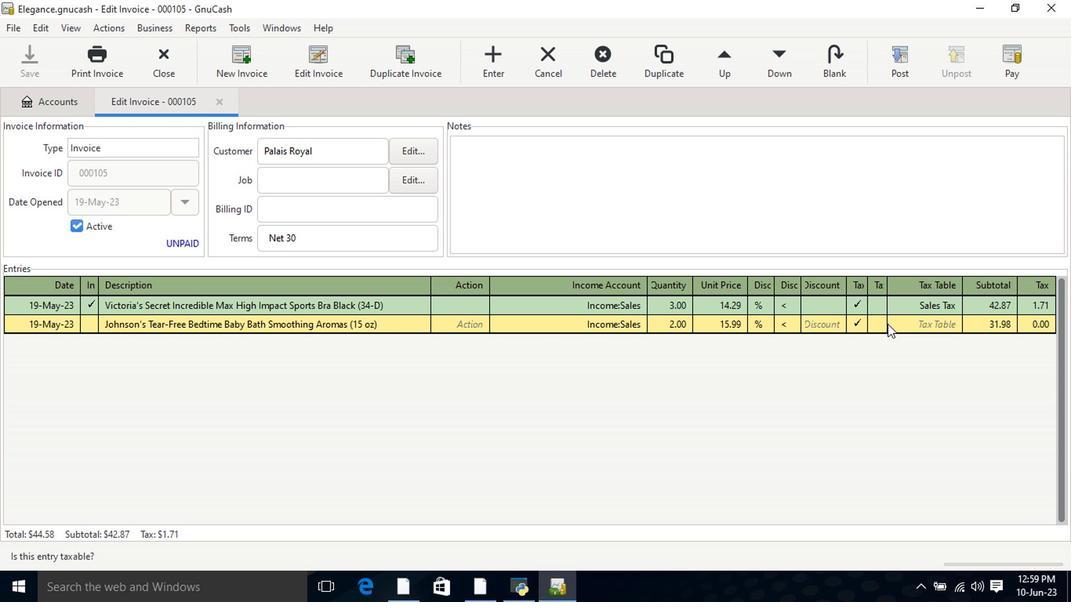 
Action: Mouse pressed left at (906, 325)
Screenshot: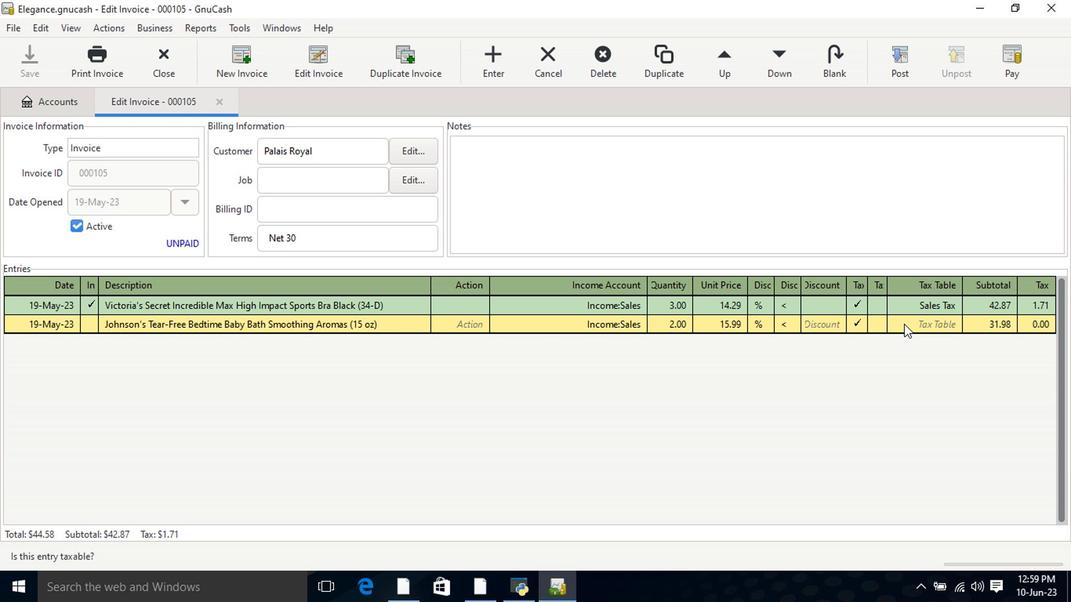 
Action: Mouse moved to (945, 324)
Screenshot: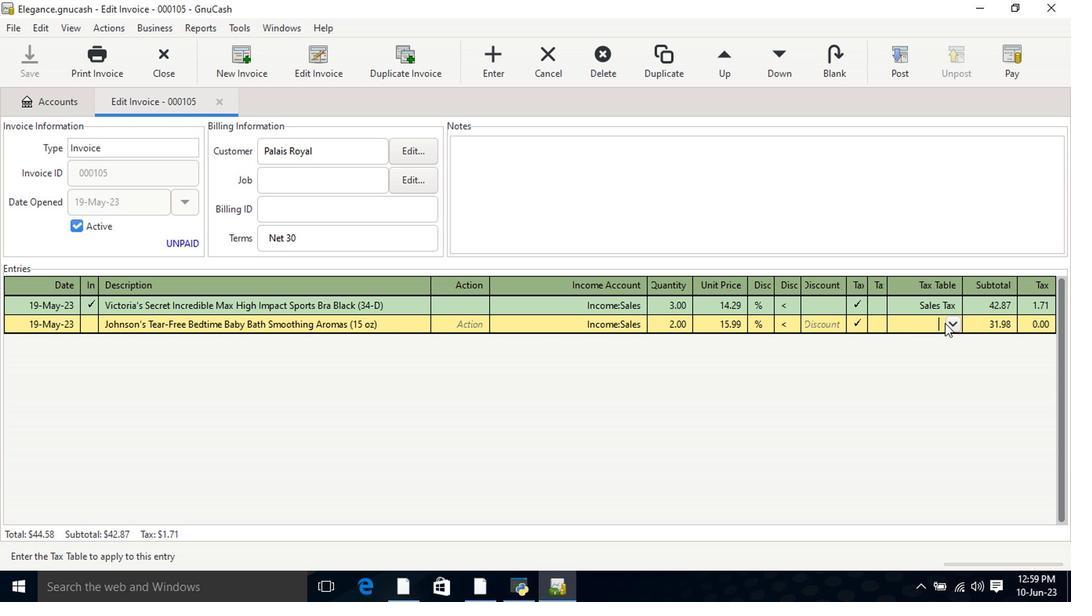
Action: Mouse pressed left at (945, 324)
Screenshot: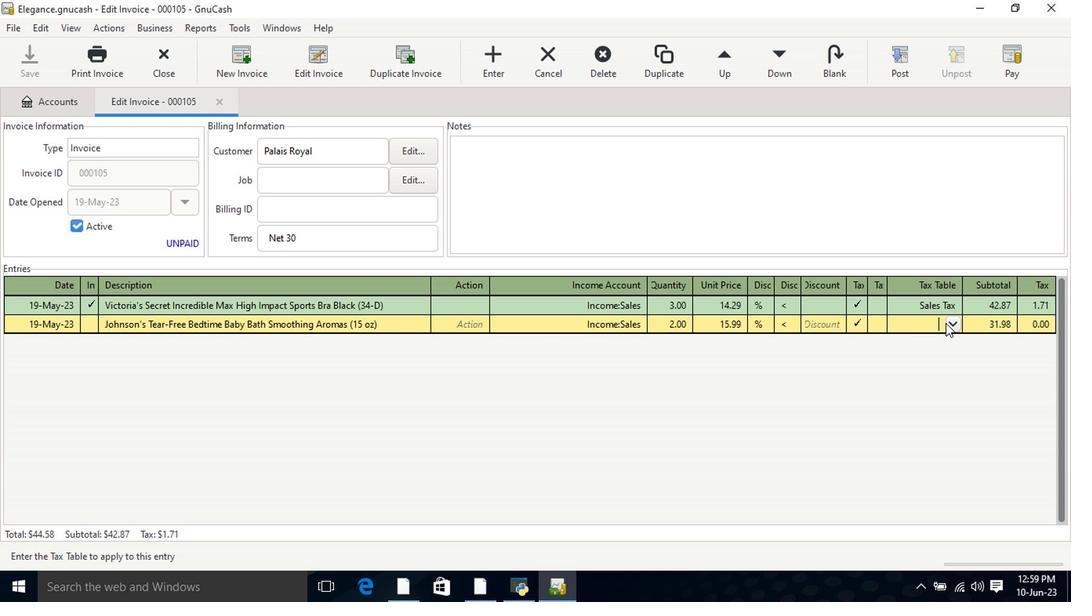 
Action: Mouse moved to (941, 342)
Screenshot: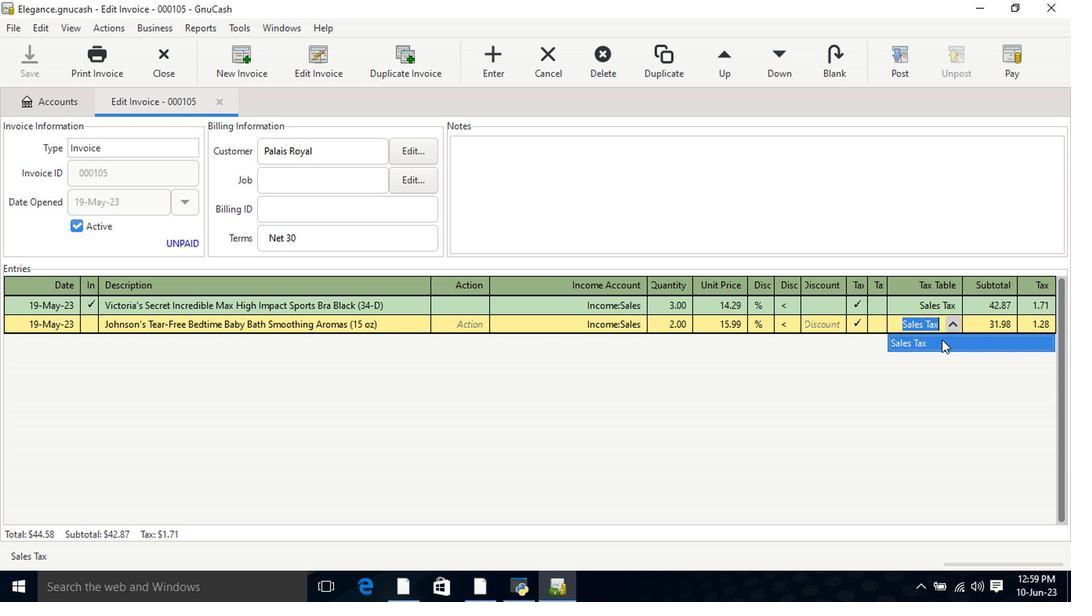 
Action: Key pressed <Key.tab>
Screenshot: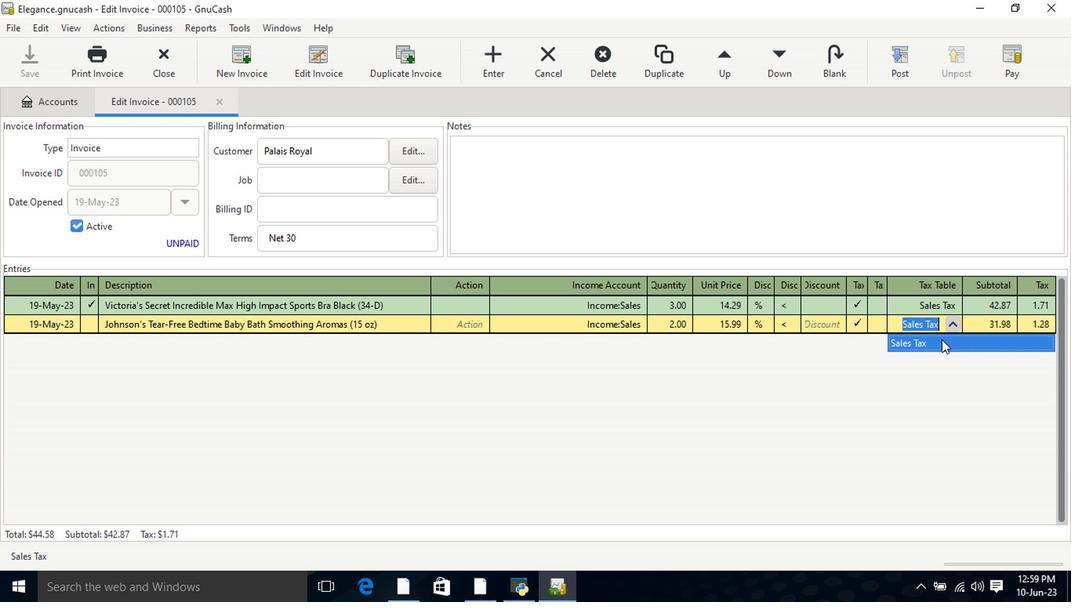
Action: Mouse moved to (902, 54)
Screenshot: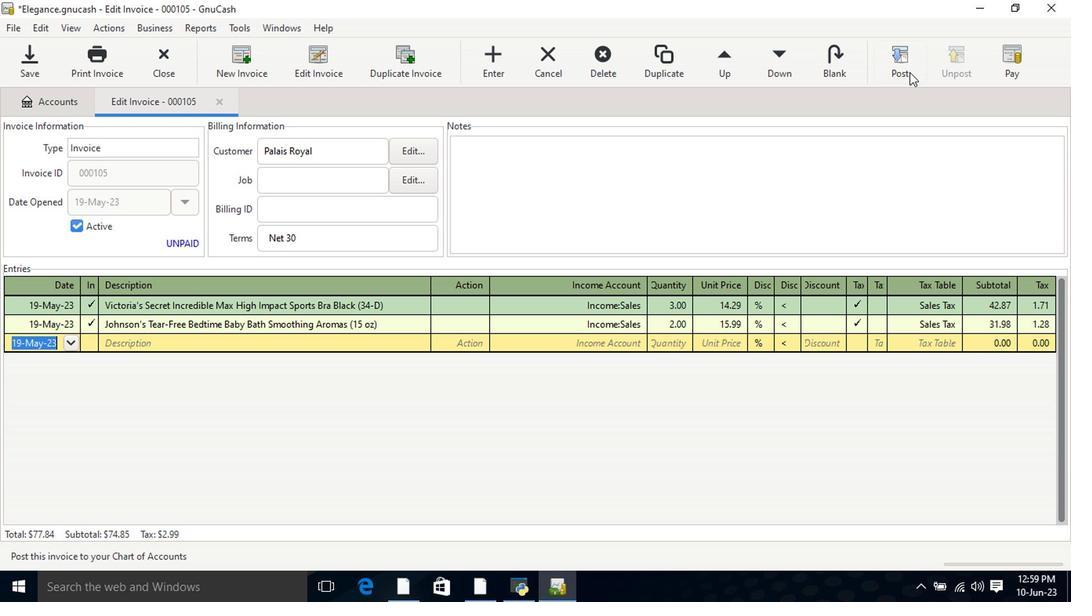 
Action: Mouse pressed left at (902, 54)
Screenshot: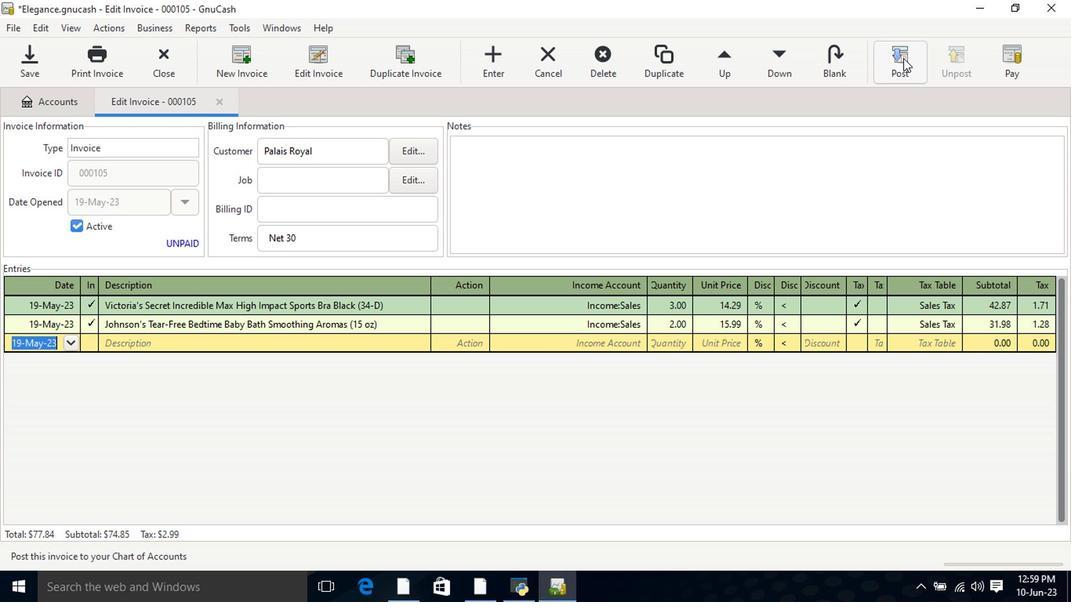 
Action: Mouse moved to (667, 262)
Screenshot: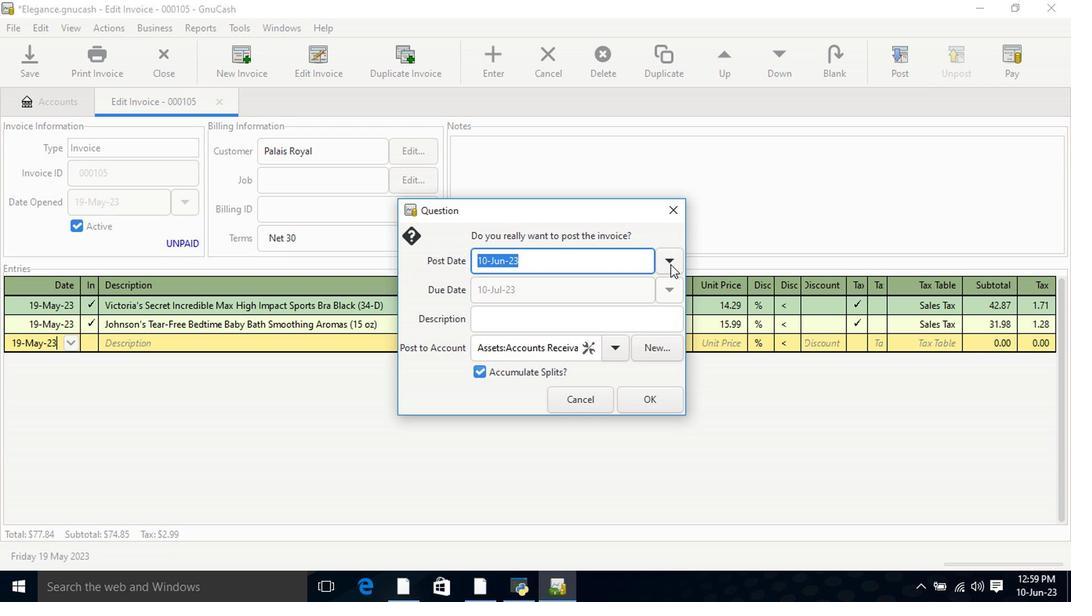 
Action: Mouse pressed left at (667, 262)
Screenshot: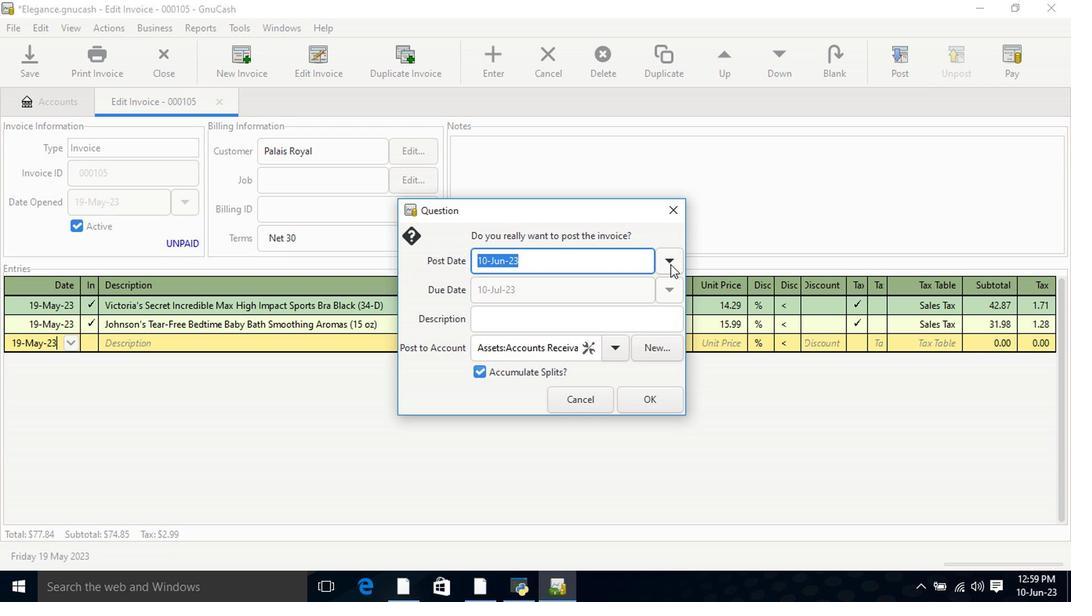 
Action: Mouse moved to (545, 281)
Screenshot: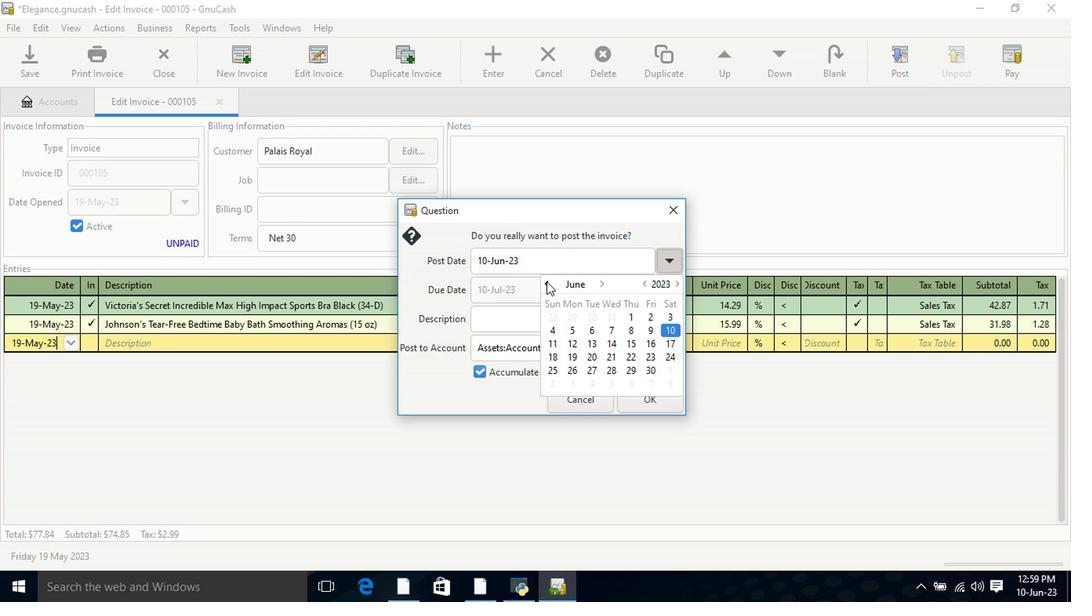 
Action: Mouse pressed left at (545, 281)
Screenshot: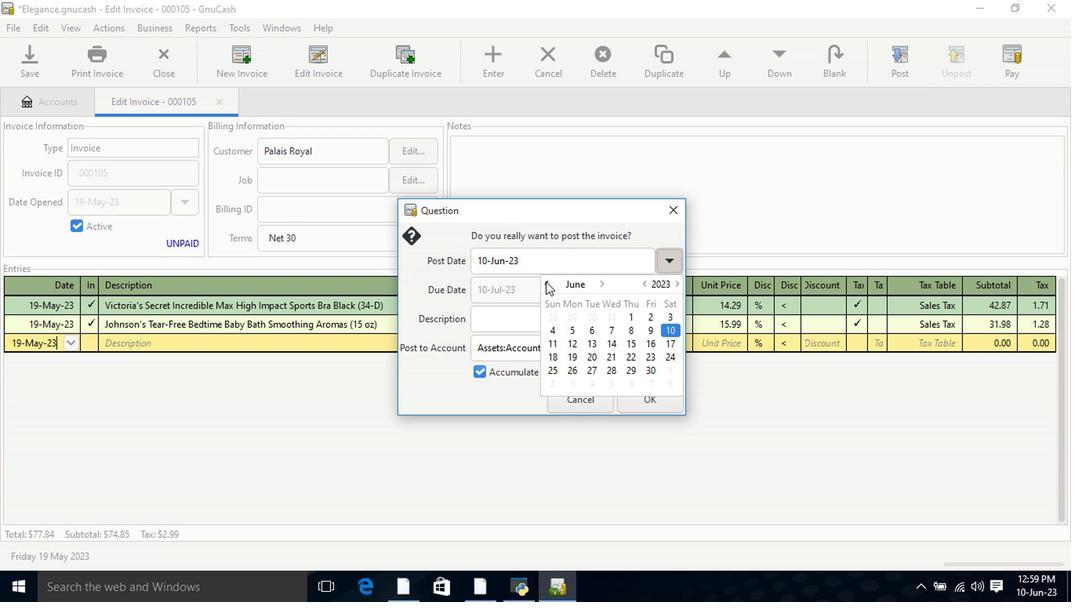 
Action: Mouse moved to (649, 346)
Screenshot: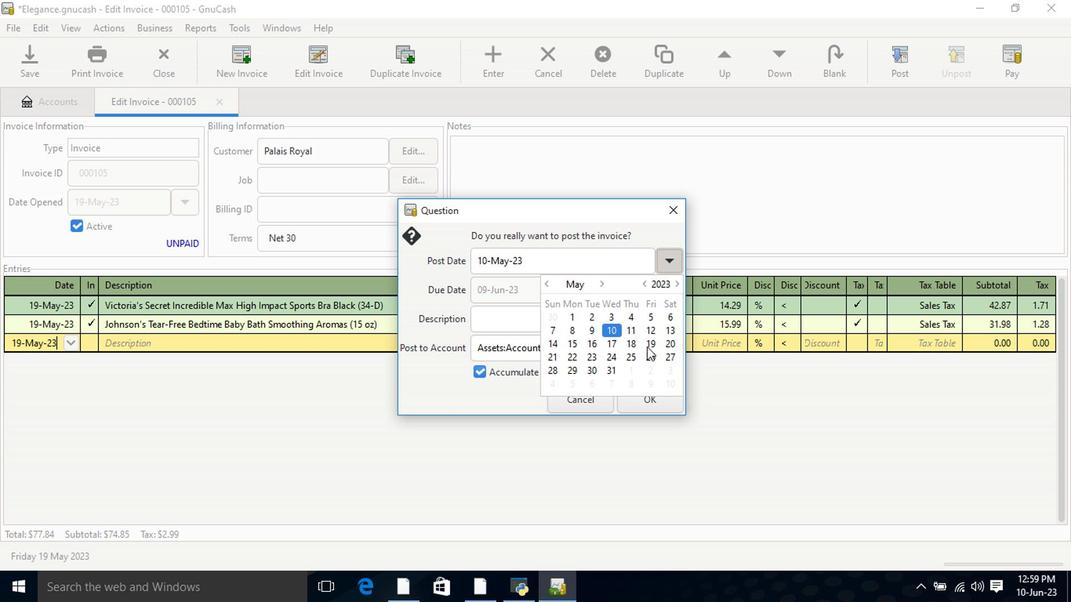 
Action: Mouse pressed left at (649, 346)
Screenshot: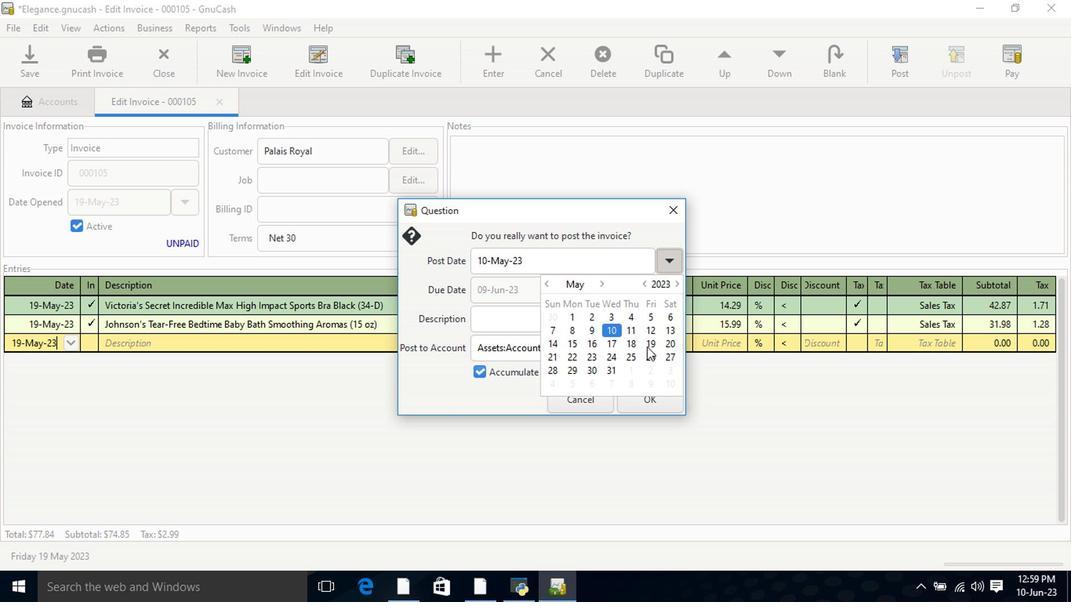
Action: Mouse pressed left at (649, 346)
Screenshot: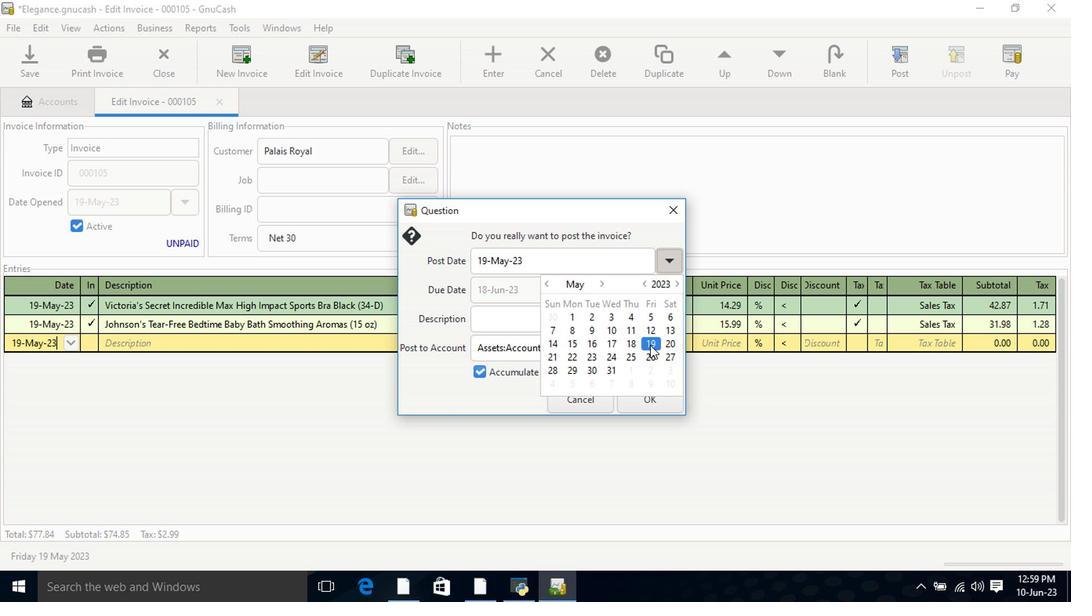 
Action: Mouse moved to (651, 398)
Screenshot: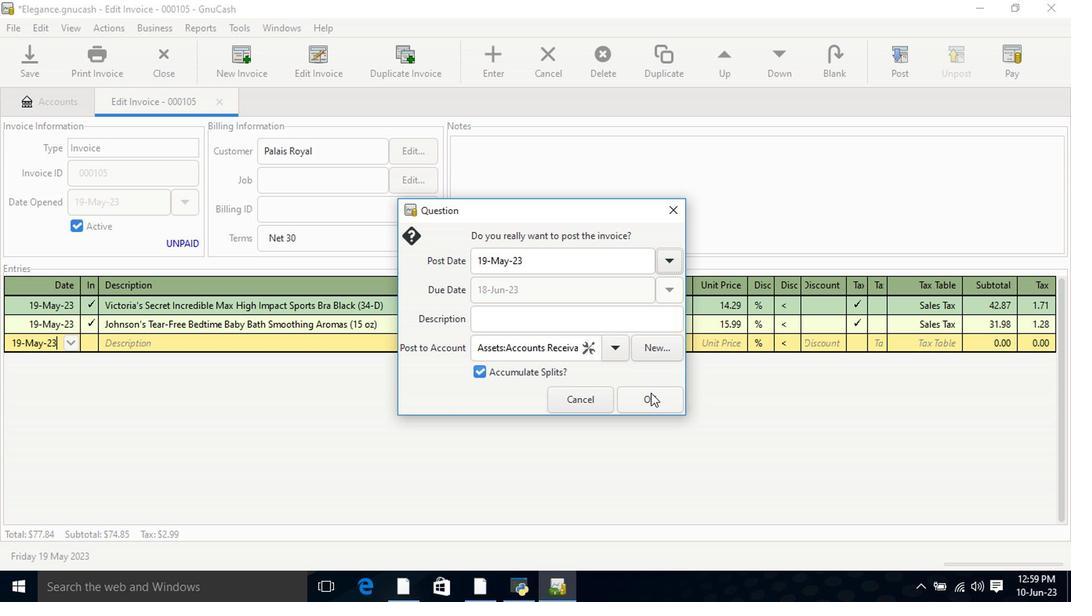 
Action: Mouse pressed left at (651, 398)
Screenshot: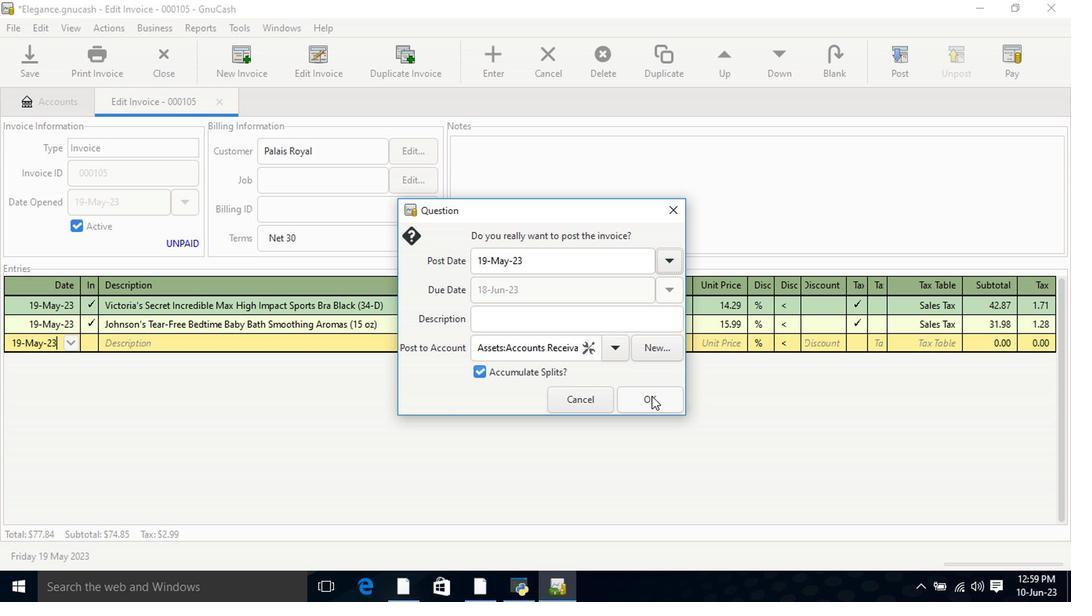 
Action: Mouse moved to (1003, 56)
Screenshot: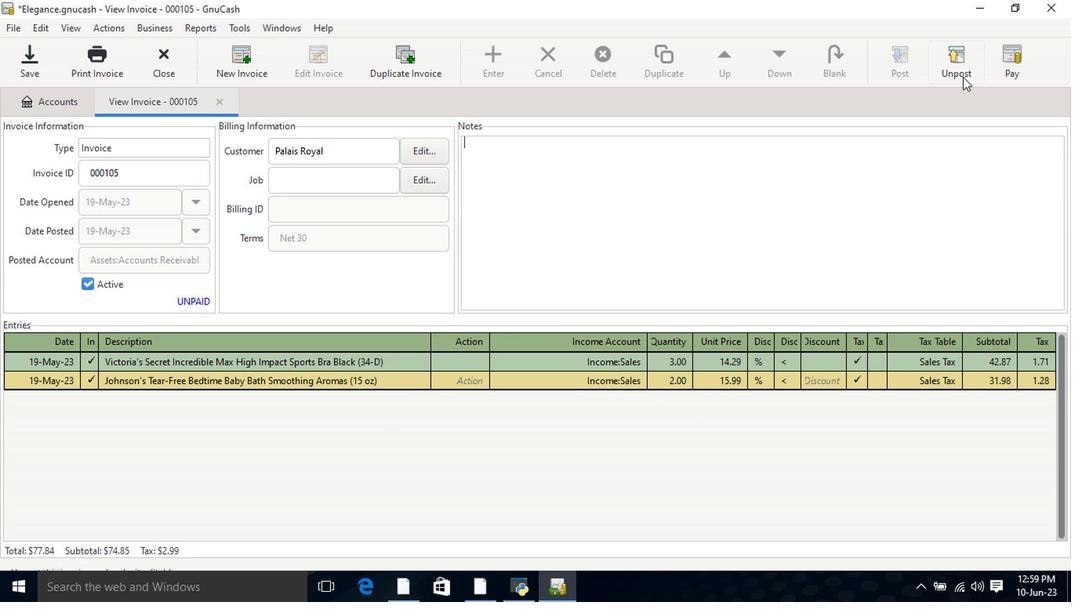 
Action: Mouse pressed left at (1003, 56)
Screenshot: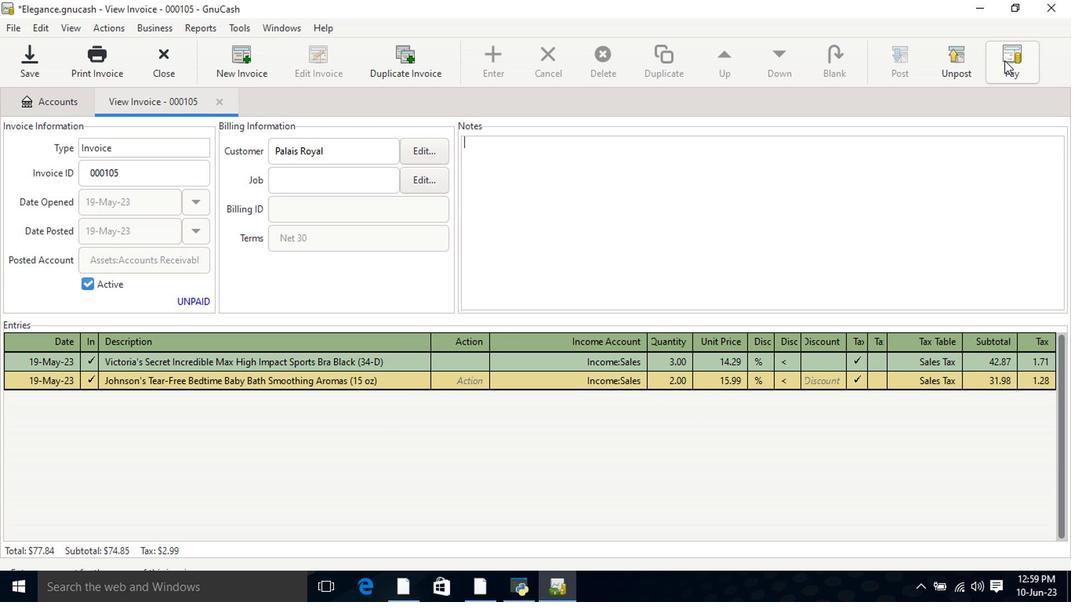
Action: Mouse moved to (477, 314)
Screenshot: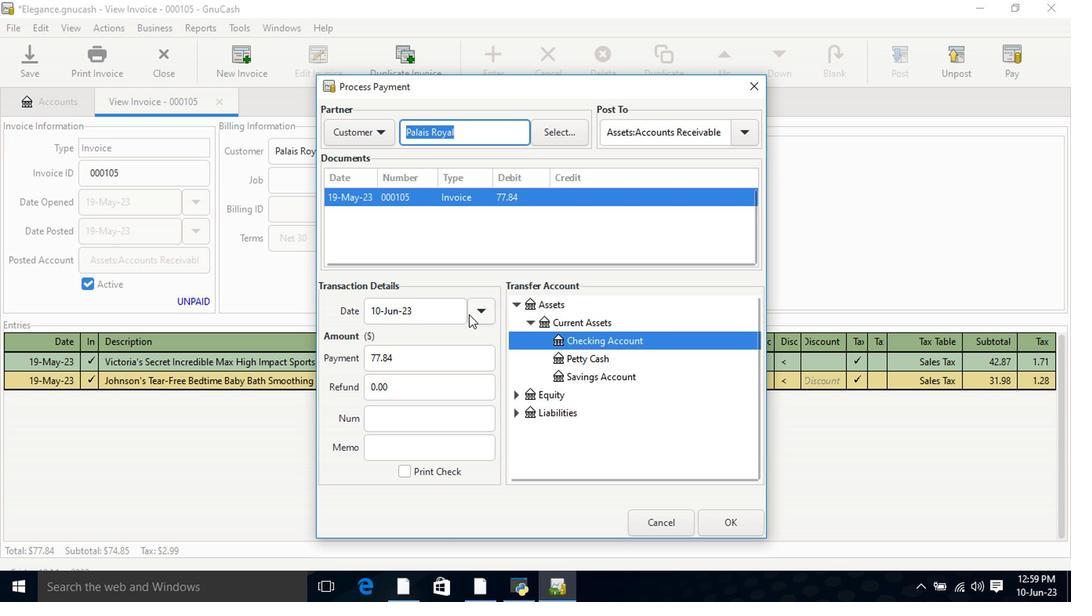 
Action: Mouse pressed left at (477, 314)
Screenshot: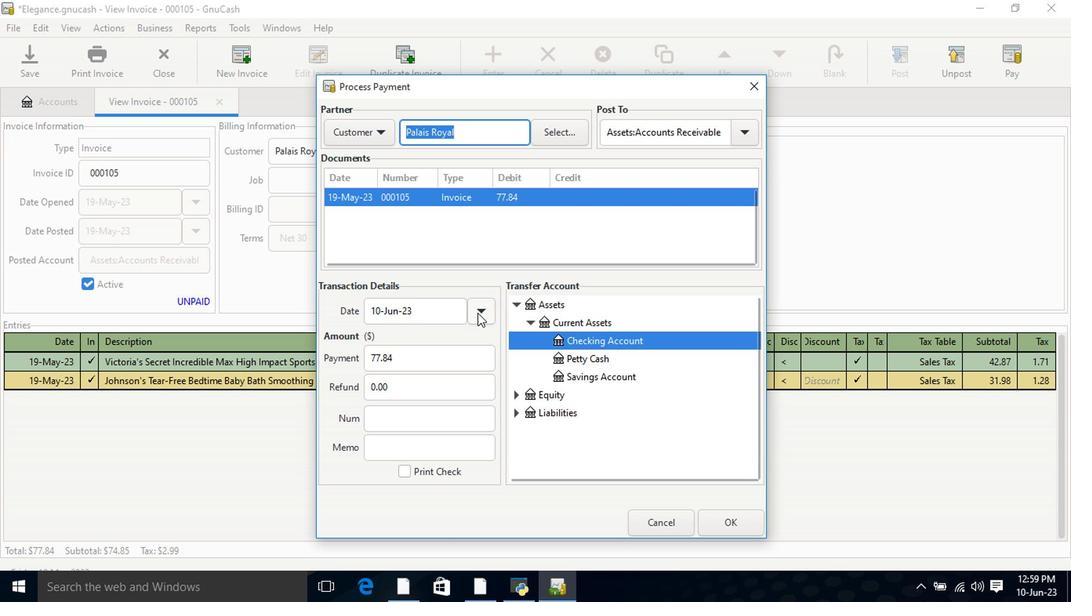 
Action: Mouse moved to (475, 392)
Screenshot: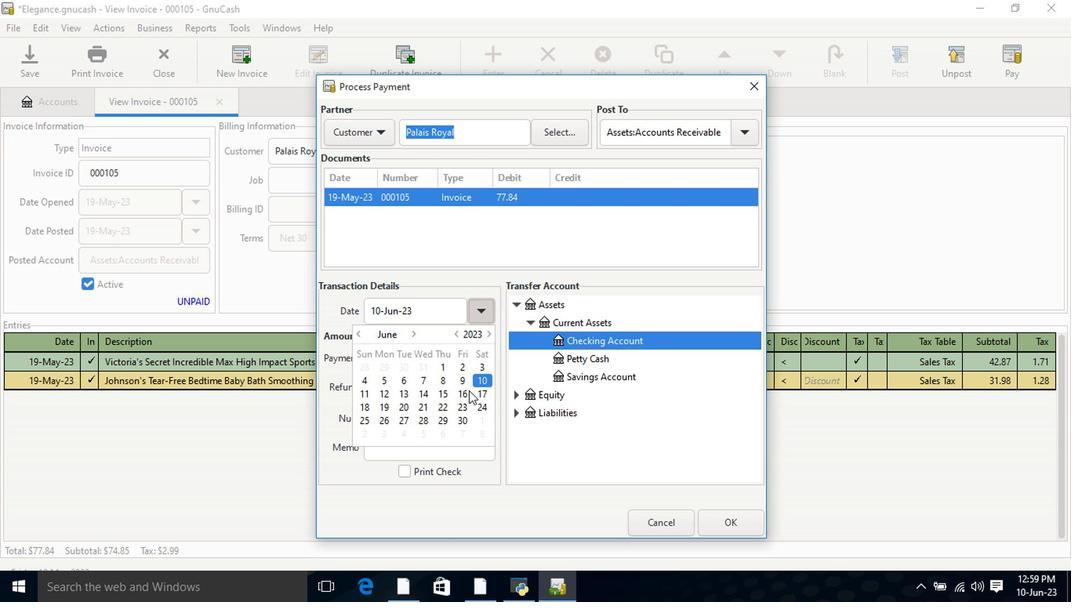 
Action: Mouse pressed left at (475, 392)
Screenshot: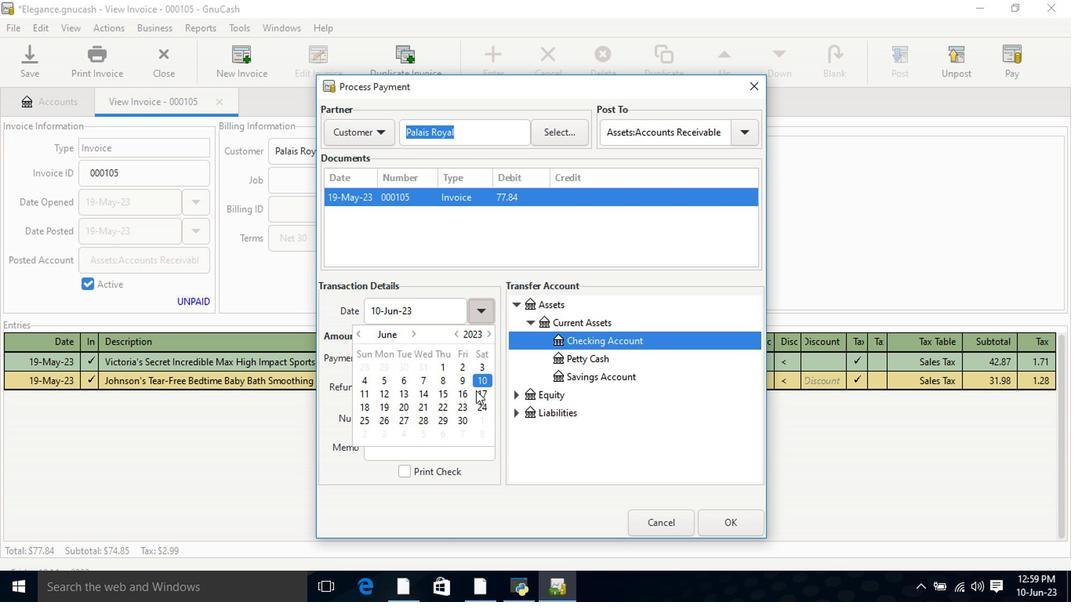 
Action: Mouse pressed left at (475, 392)
Screenshot: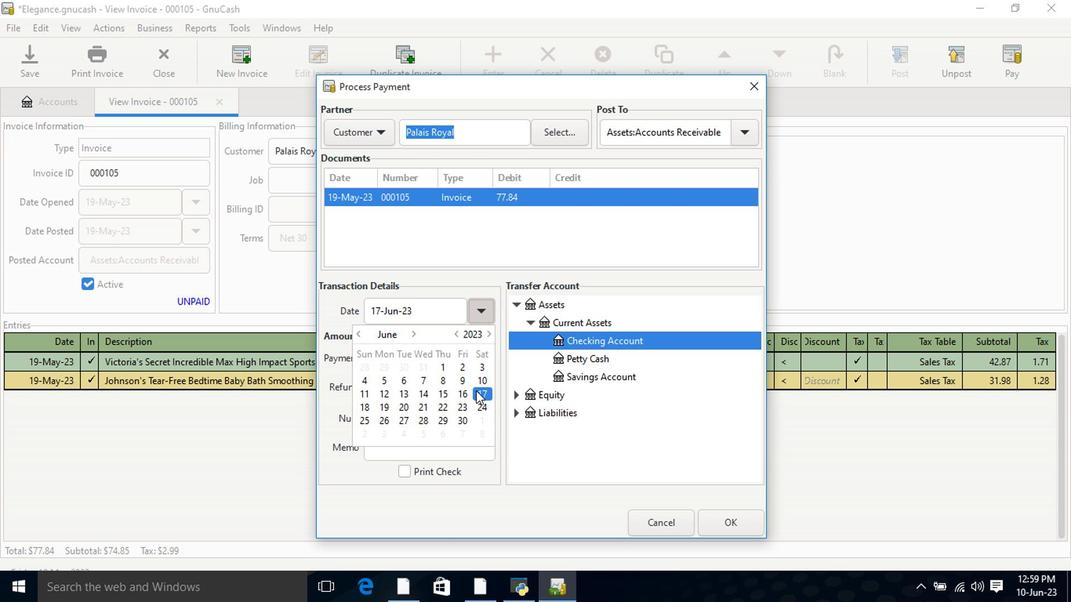 
Action: Mouse moved to (512, 305)
Screenshot: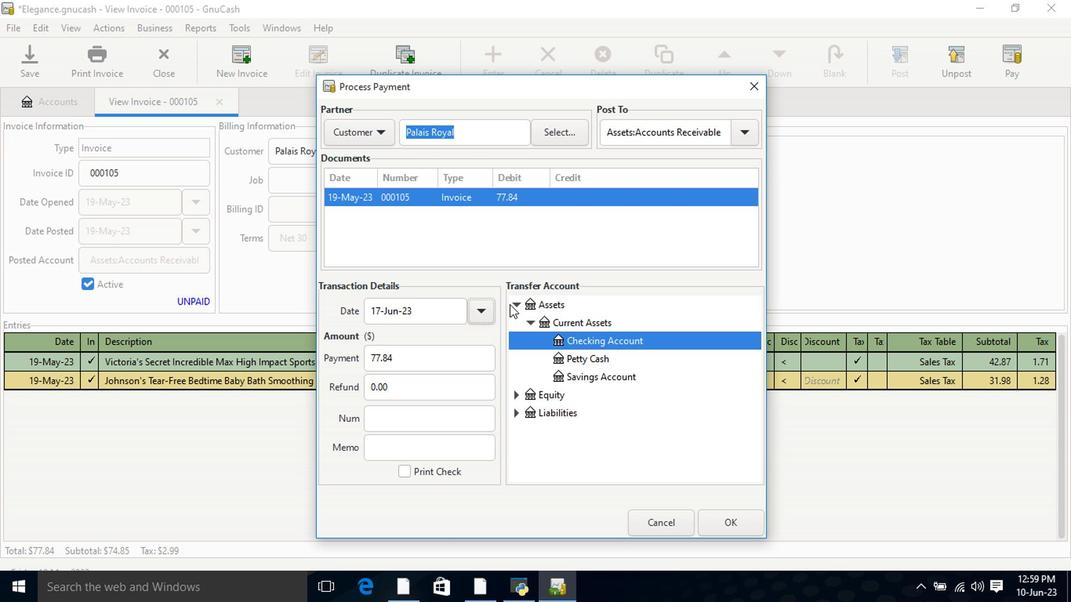 
Action: Mouse pressed left at (512, 305)
Screenshot: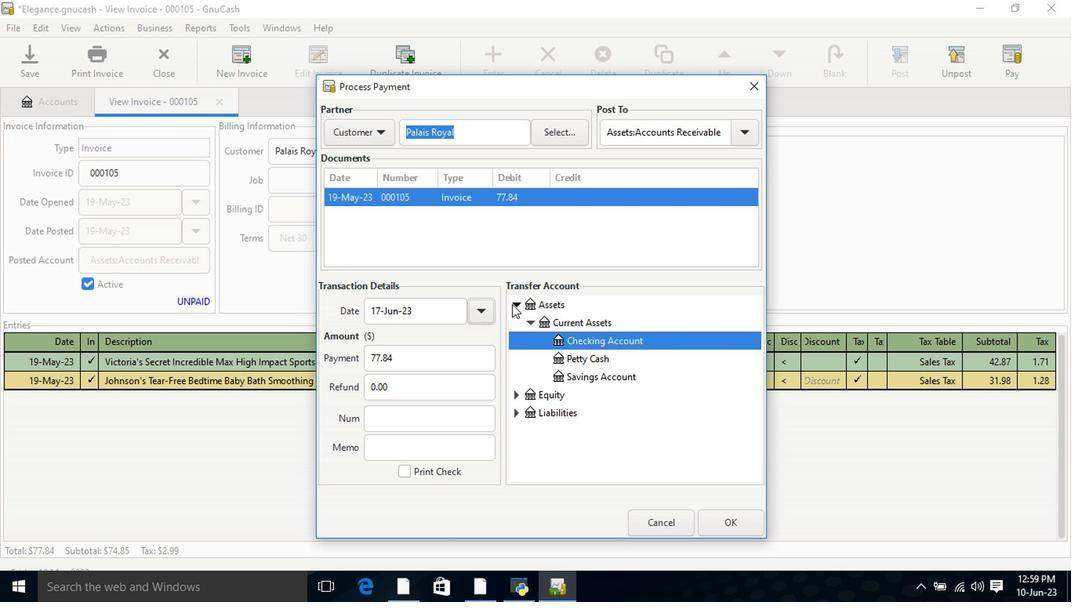 
Action: Mouse pressed left at (512, 305)
Screenshot: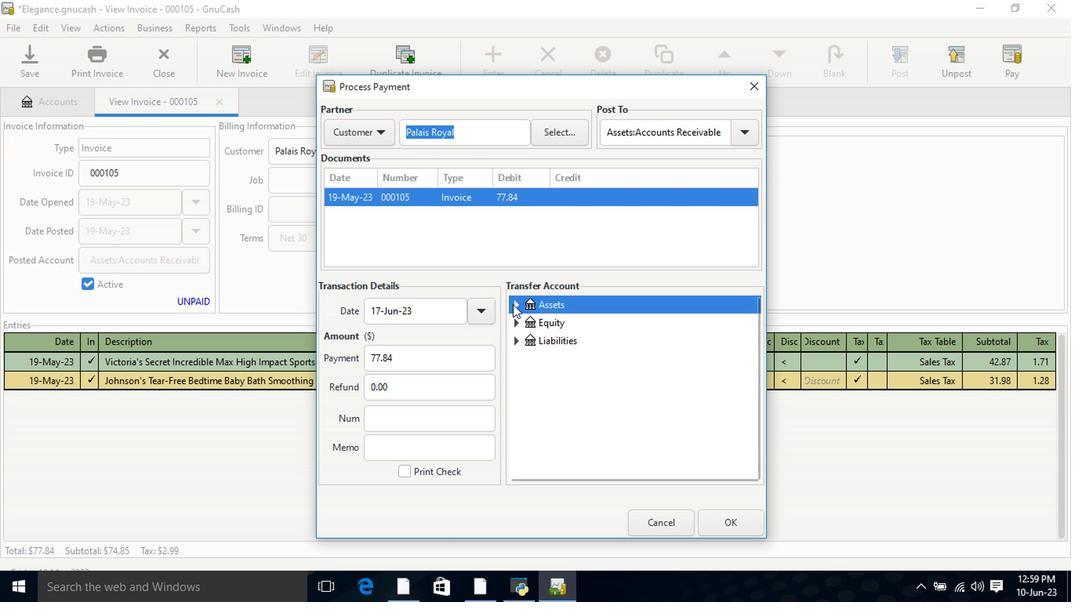 
Action: Mouse moved to (531, 323)
Screenshot: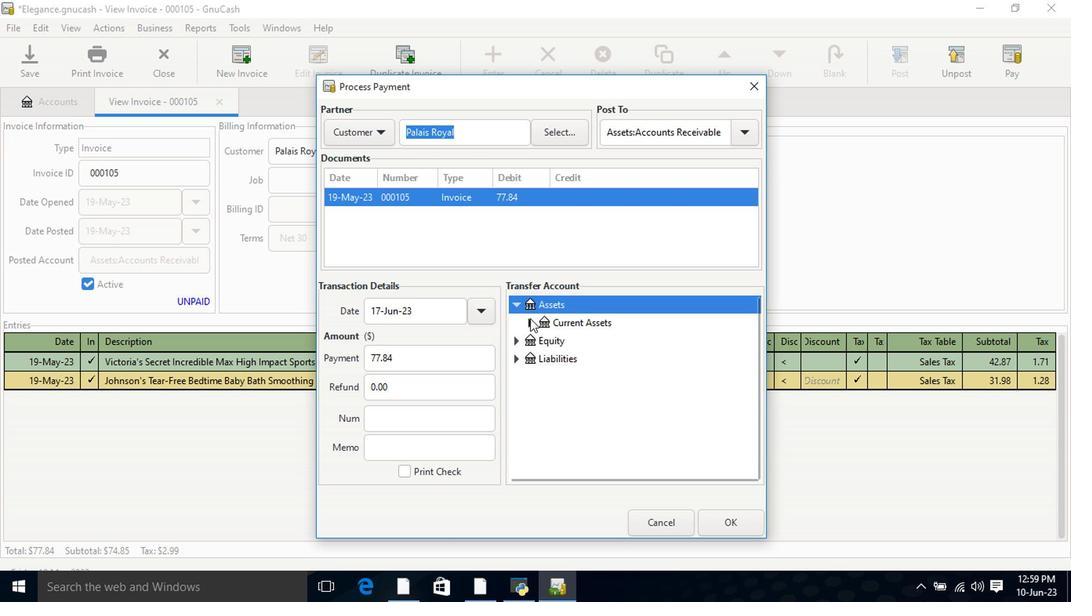 
Action: Mouse pressed left at (531, 323)
Screenshot: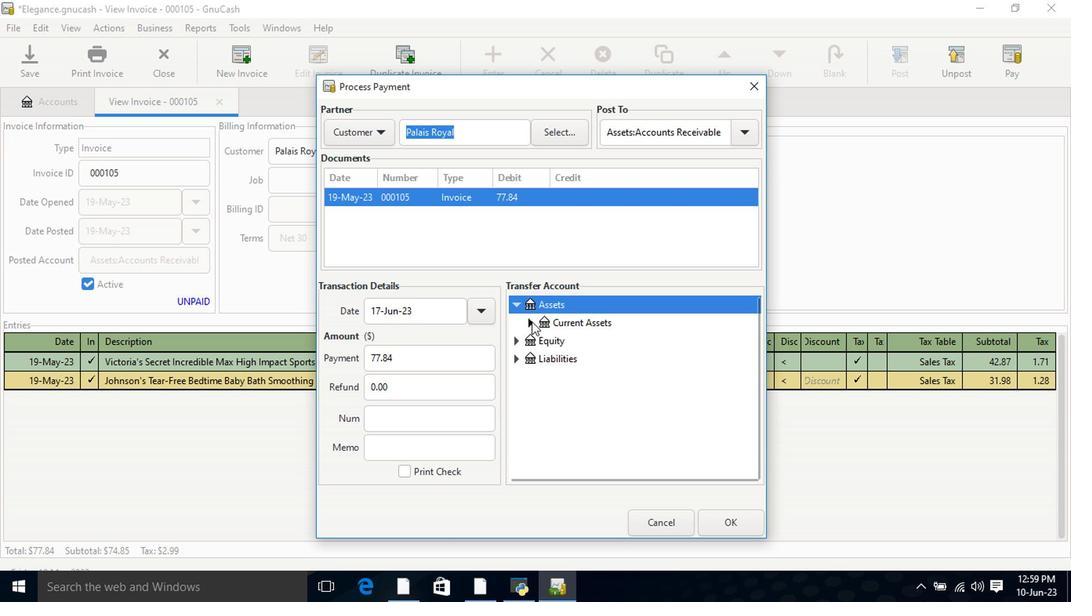 
Action: Mouse moved to (570, 343)
Screenshot: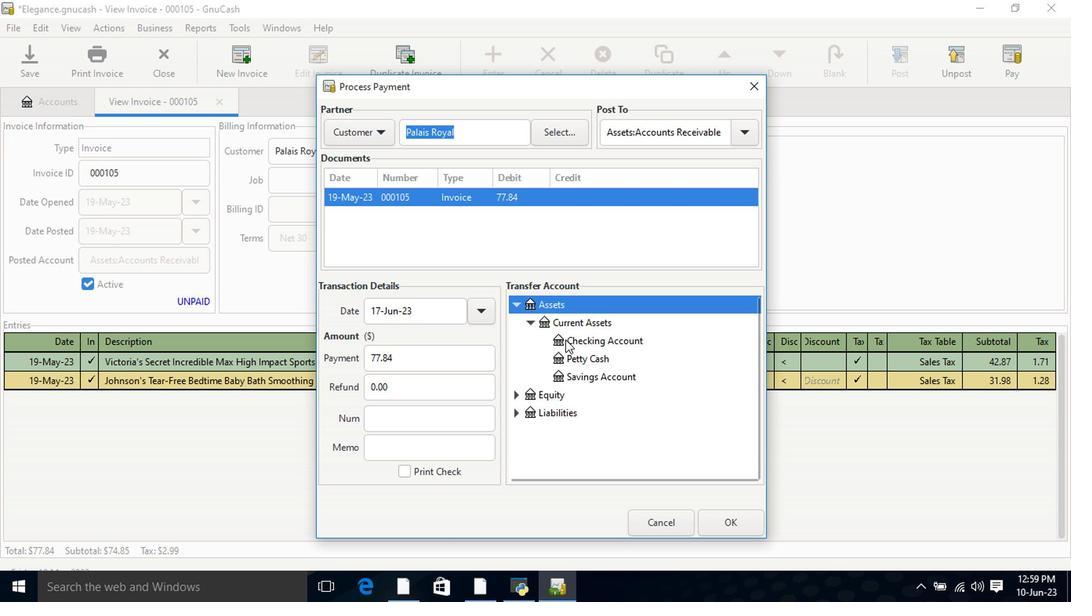 
Action: Mouse pressed left at (570, 343)
Screenshot: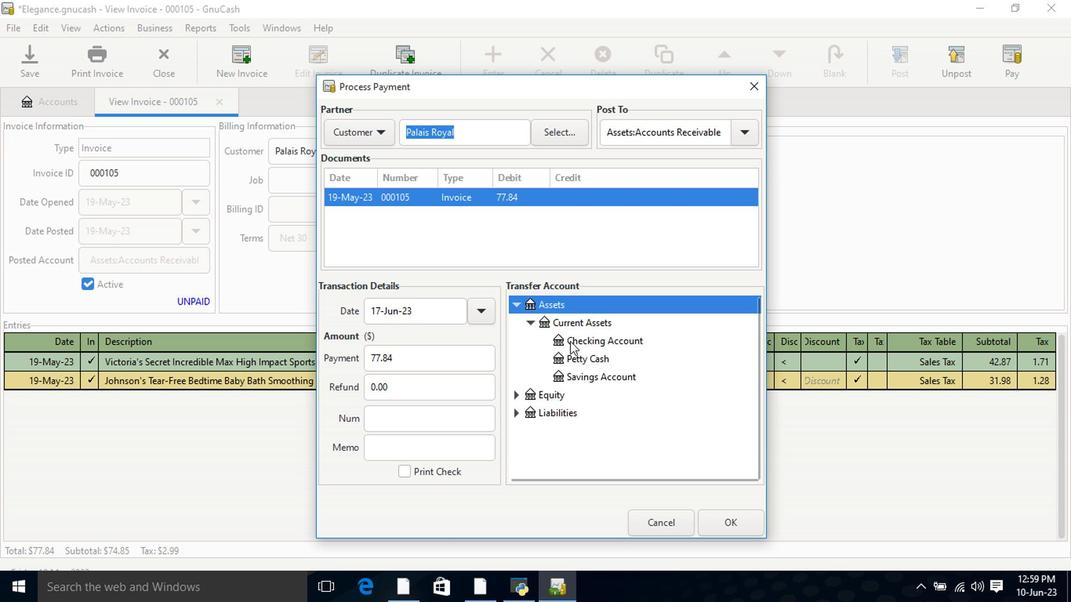 
Action: Mouse moved to (723, 531)
Screenshot: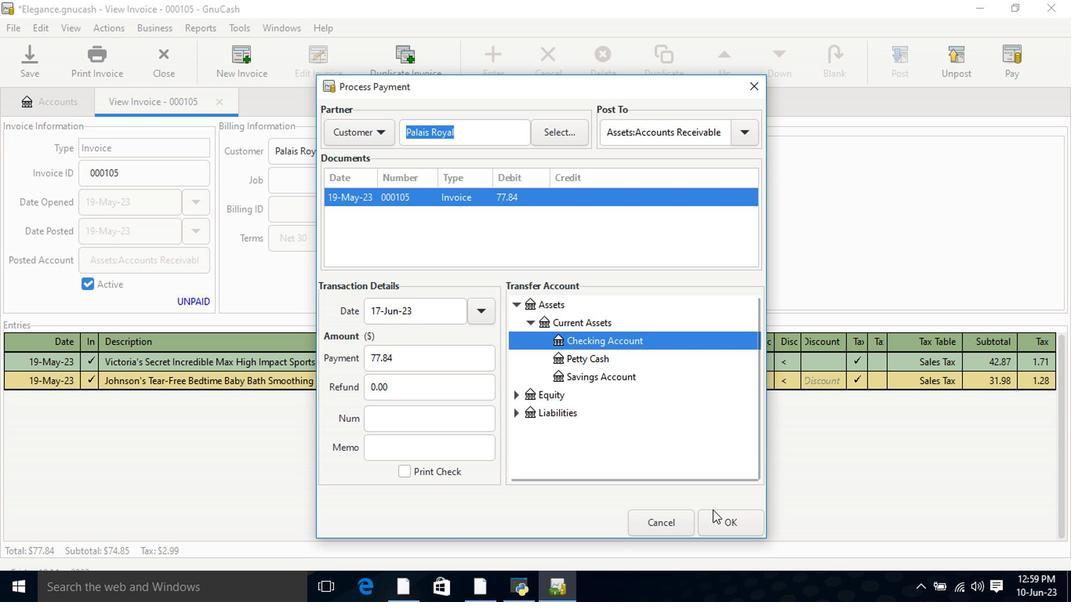 
Action: Mouse pressed left at (723, 531)
Screenshot: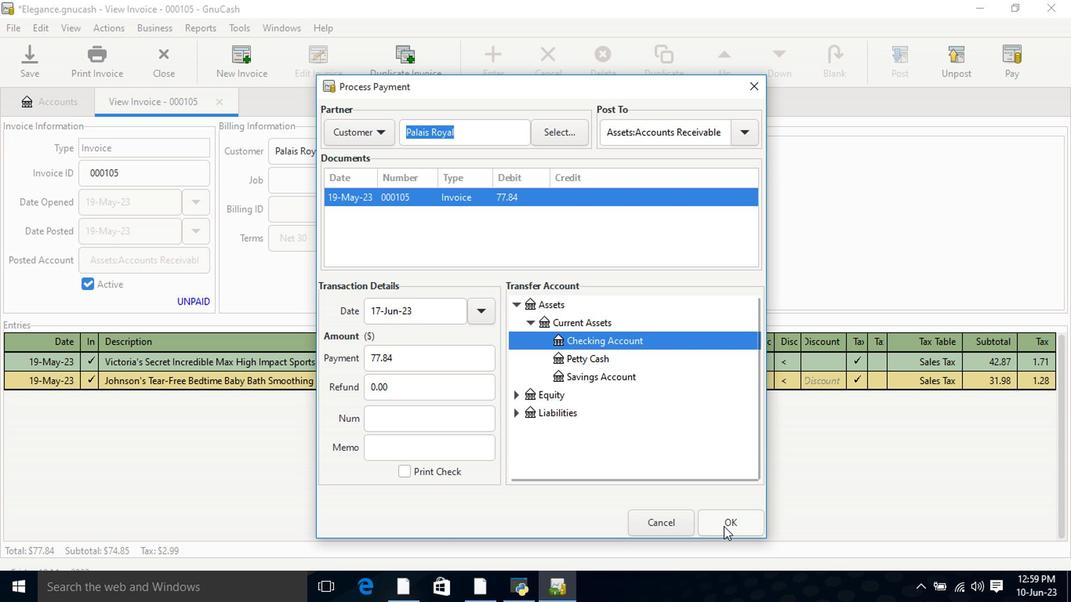 
Action: Mouse moved to (83, 62)
Screenshot: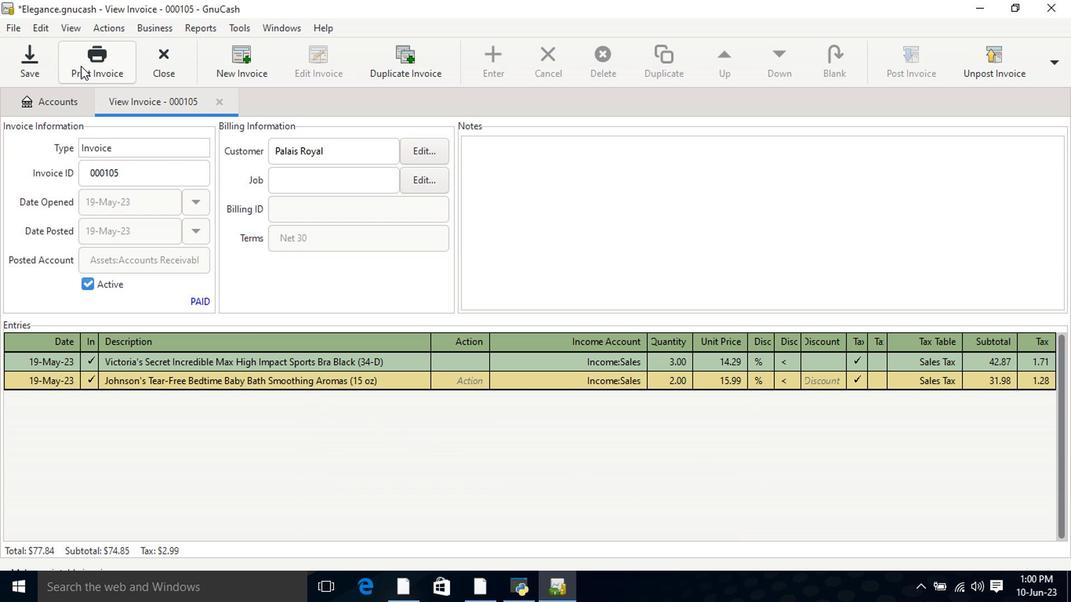 
Action: Mouse pressed left at (83, 62)
Screenshot: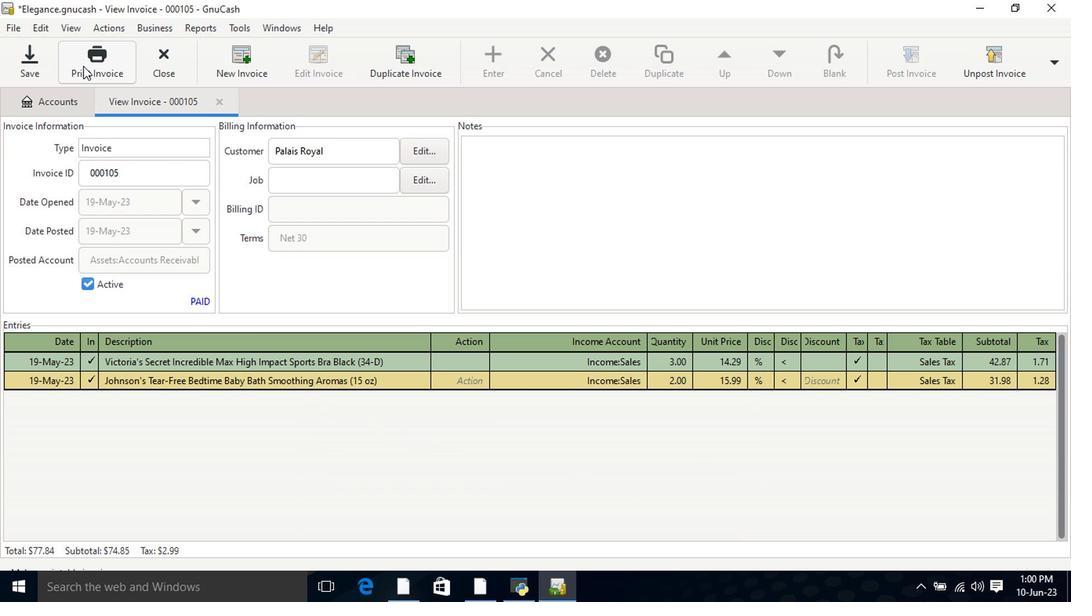 
Action: Mouse moved to (446, 469)
Screenshot: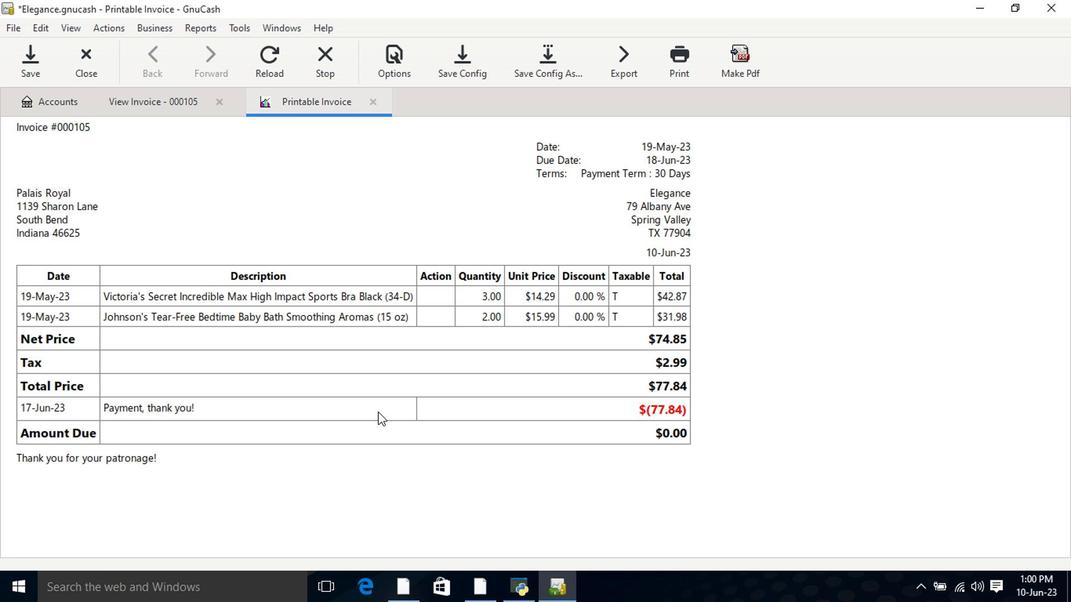 
